 Task: Schedule a time to review and update your personal goals on the 27th at 5:00 PM-6:00PM.
Action: Mouse moved to (257, 130)
Screenshot: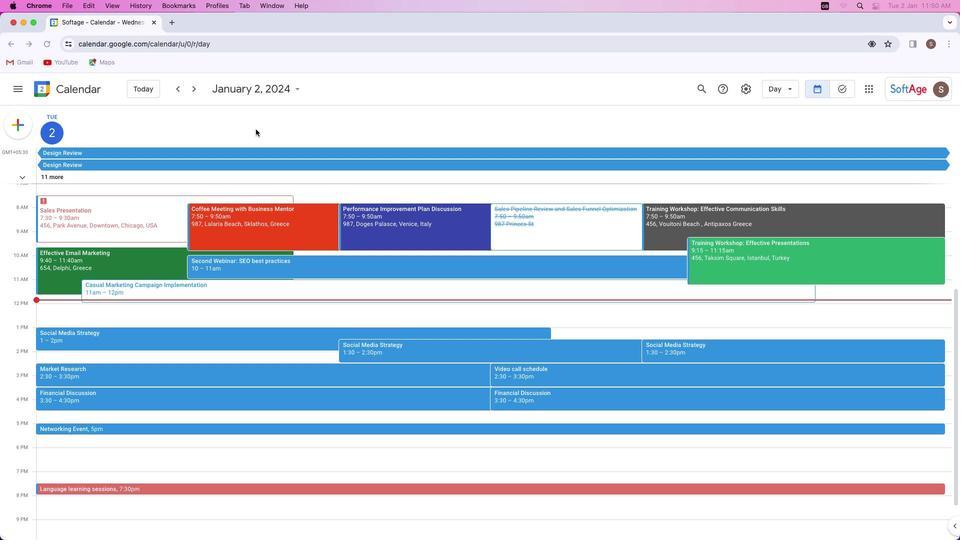 
Action: Mouse pressed left at (257, 130)
Screenshot: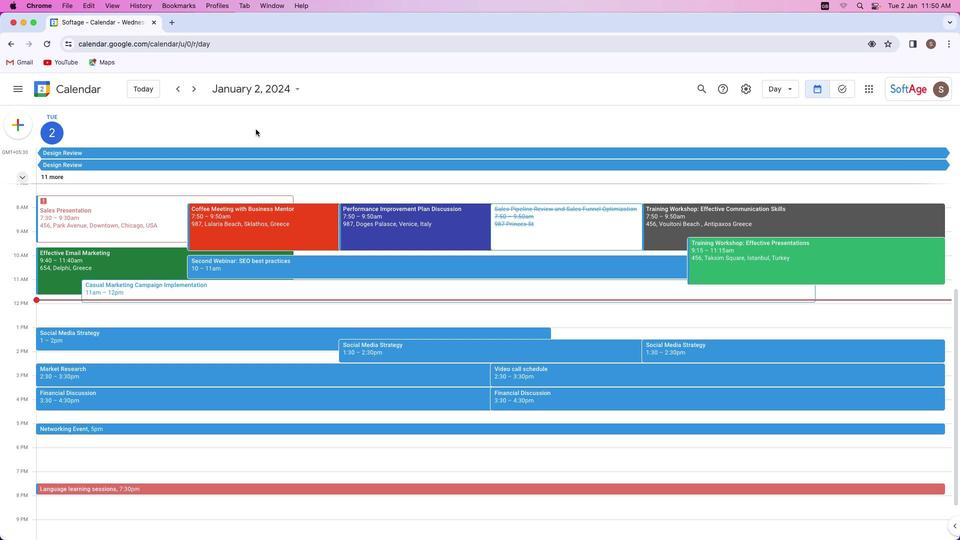 
Action: Mouse moved to (17, 128)
Screenshot: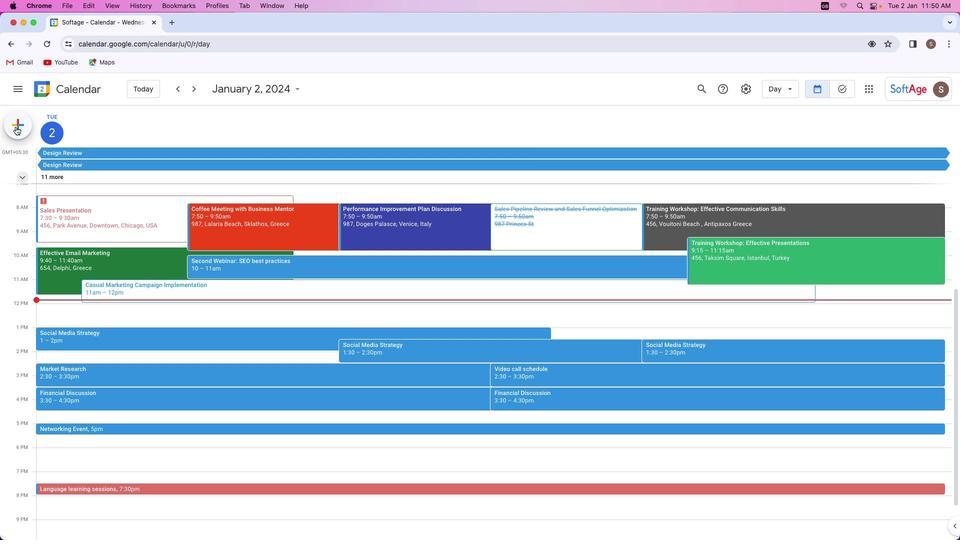 
Action: Mouse pressed left at (17, 128)
Screenshot: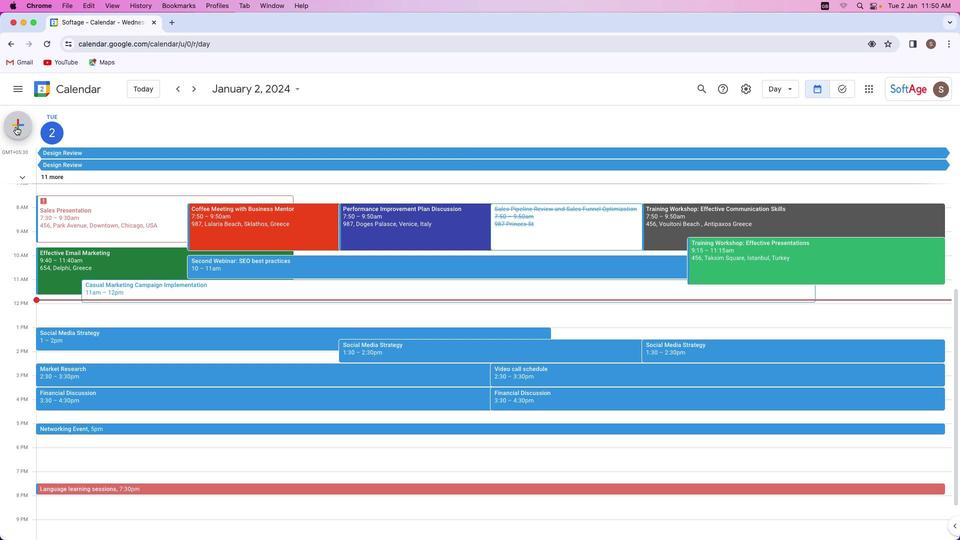 
Action: Mouse moved to (50, 234)
Screenshot: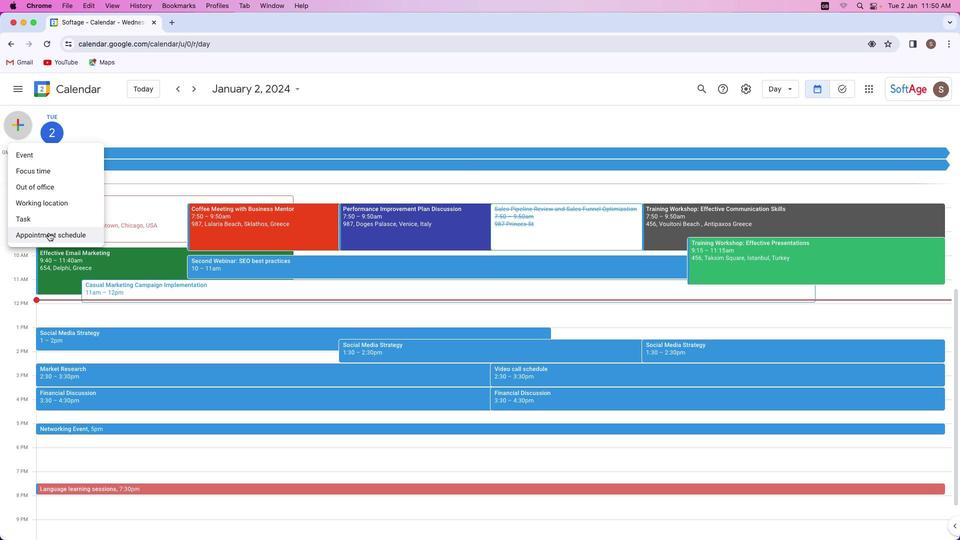 
Action: Mouse pressed left at (50, 234)
Screenshot: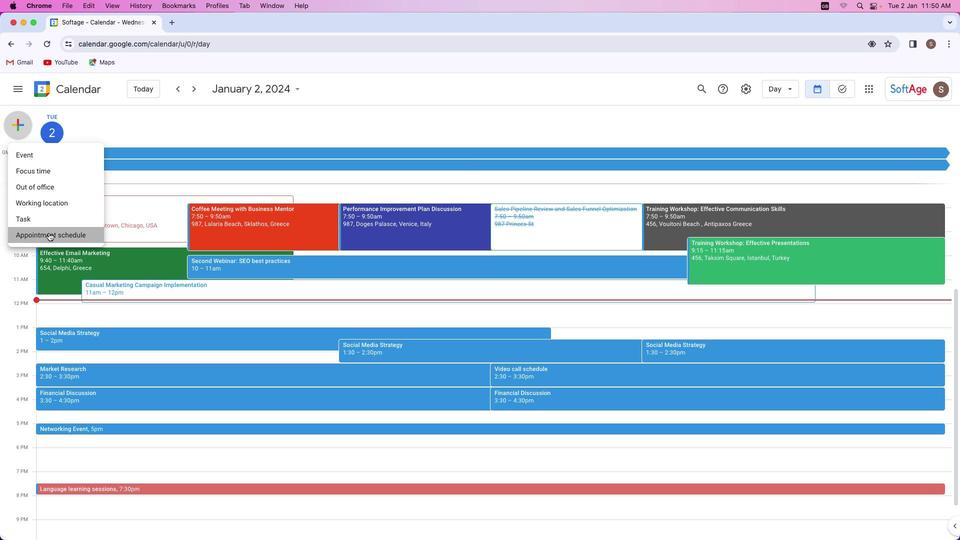 
Action: Mouse moved to (74, 120)
Screenshot: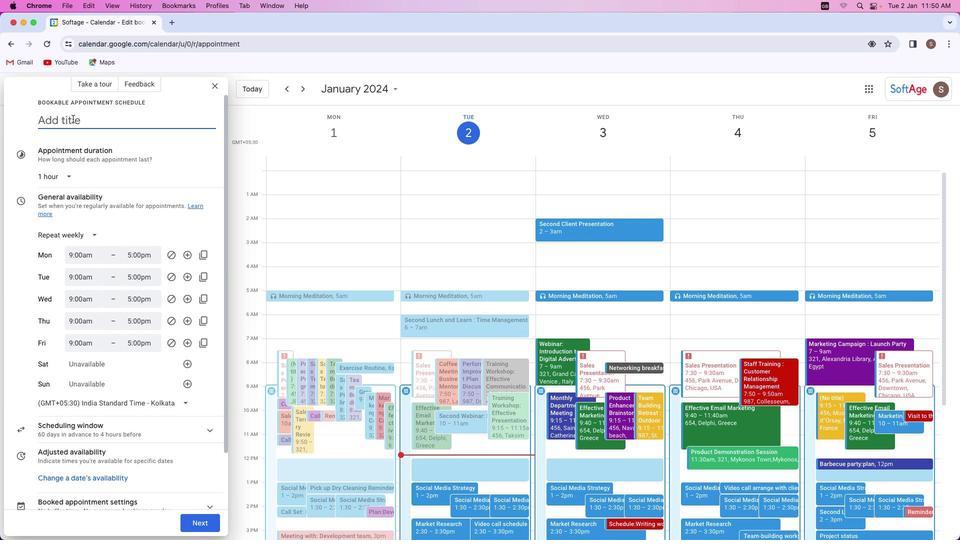 
Action: Key pressed Key.shift_r'P''e''r''s''o''n''a''l'Key.space'g''o''a''l''s'Key.space'u''p''d''a''t''i''o''n'
Screenshot: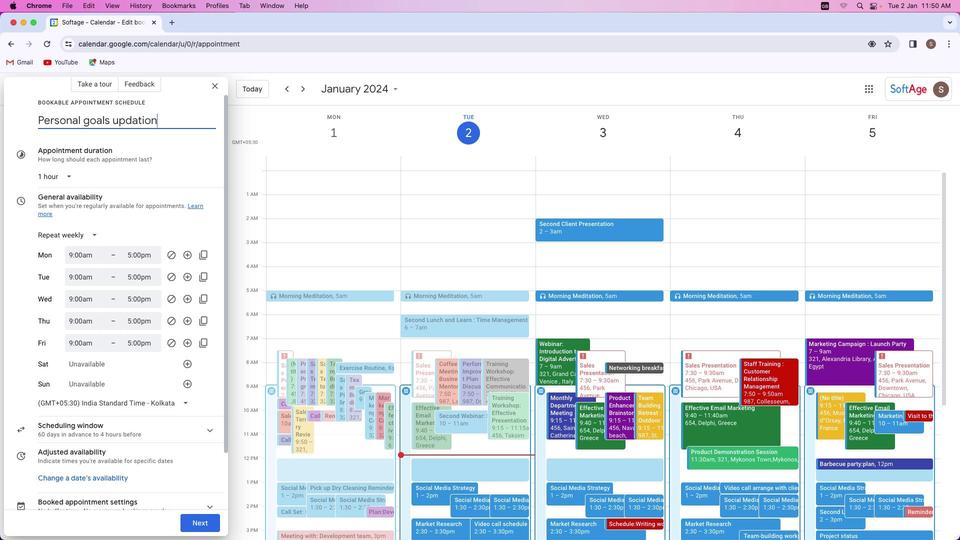
Action: Mouse moved to (159, 130)
Screenshot: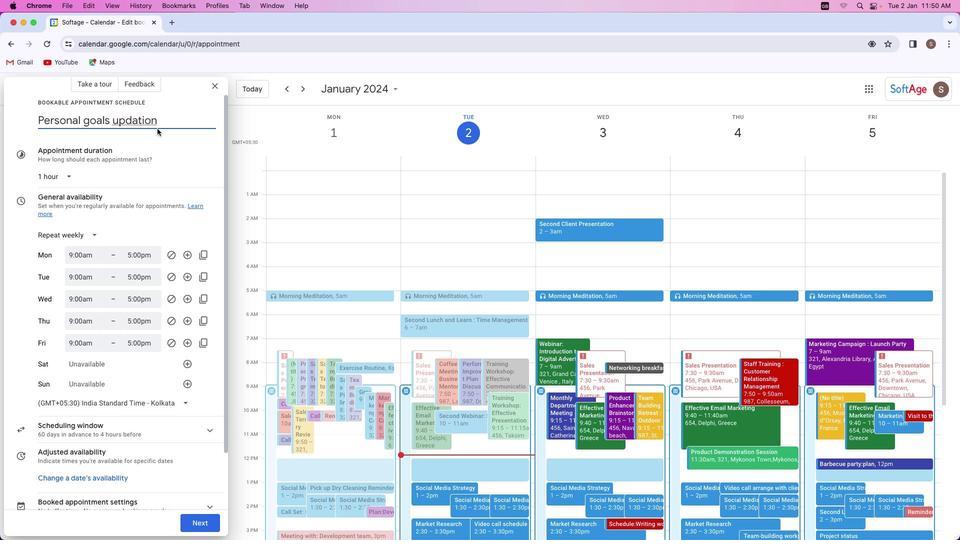 
Action: Key pressed Key.backspaceKey.backspaceKey.backspace'e'
Screenshot: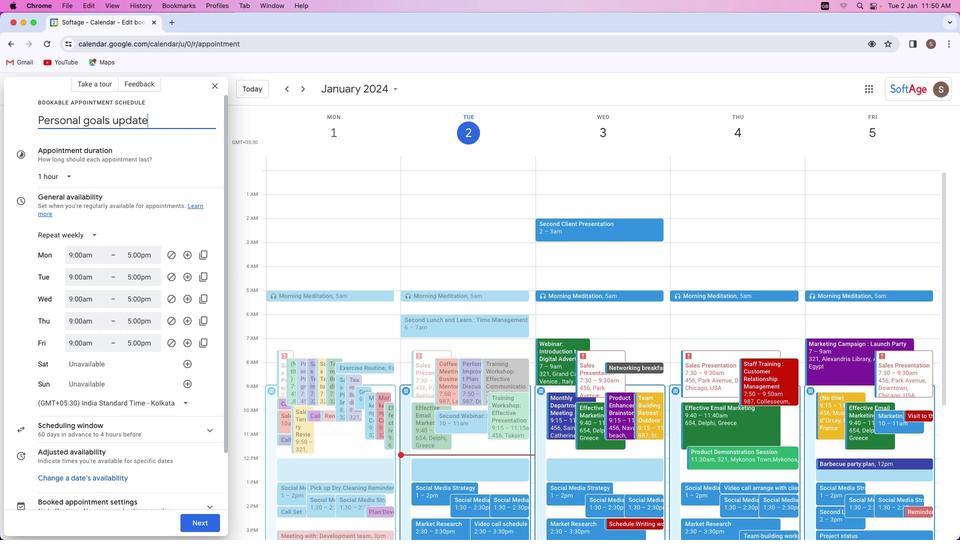 
Action: Mouse moved to (91, 232)
Screenshot: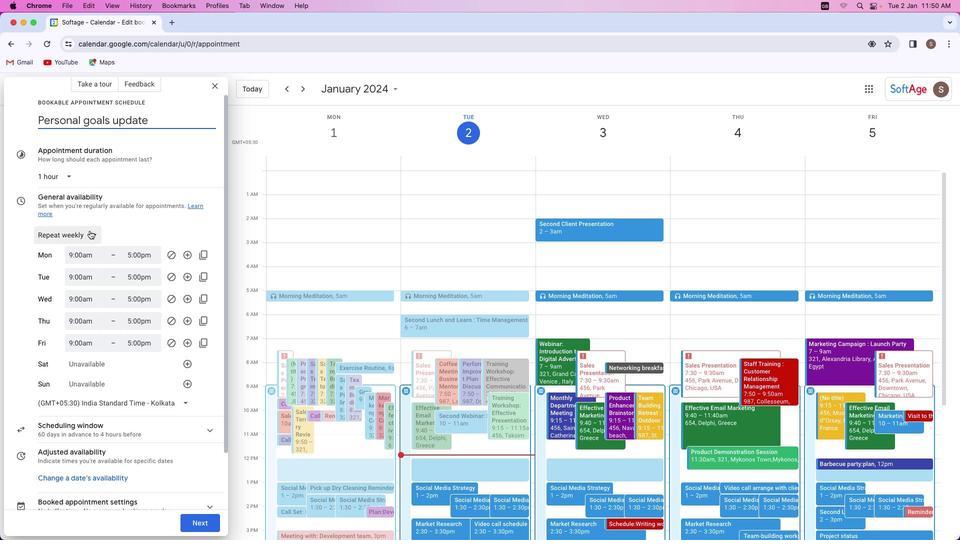 
Action: Mouse pressed left at (91, 232)
Screenshot: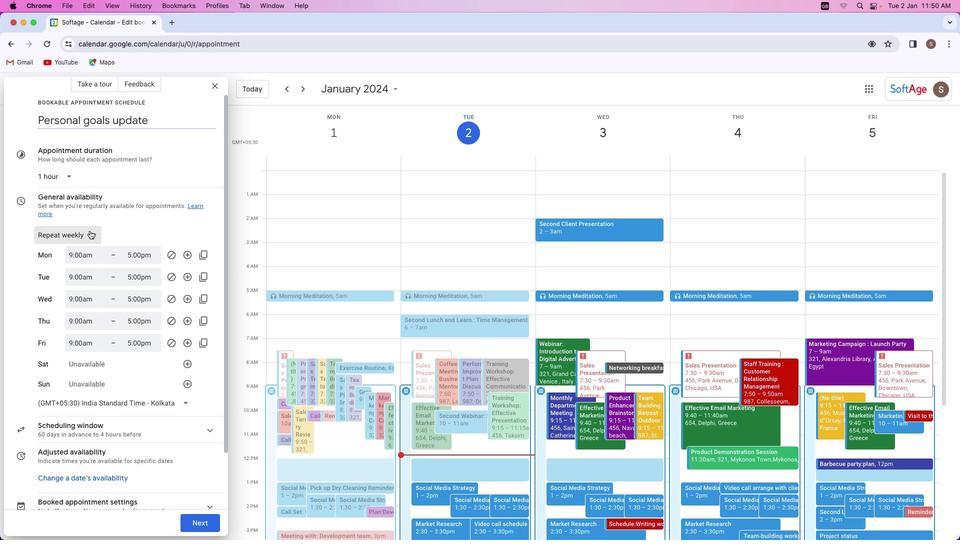 
Action: Mouse moved to (83, 257)
Screenshot: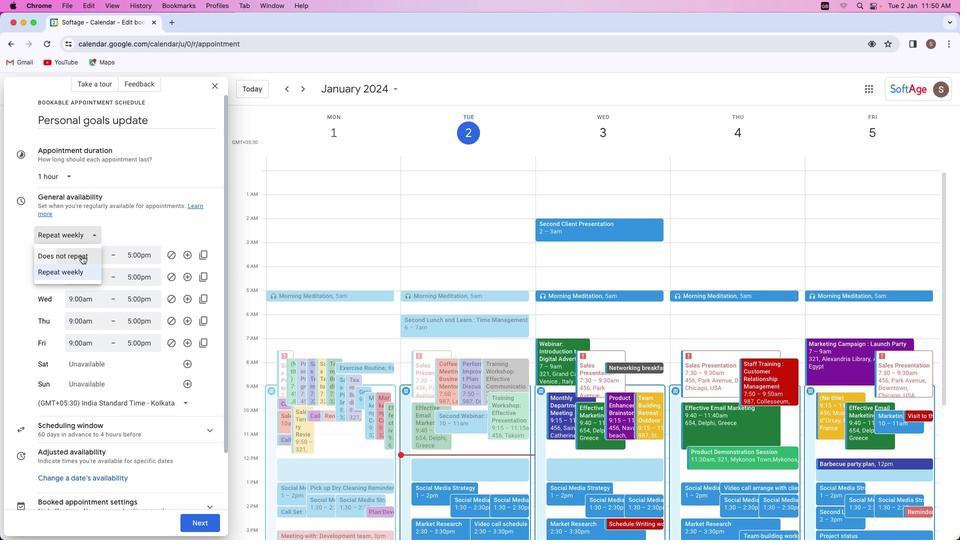 
Action: Mouse pressed left at (83, 257)
Screenshot: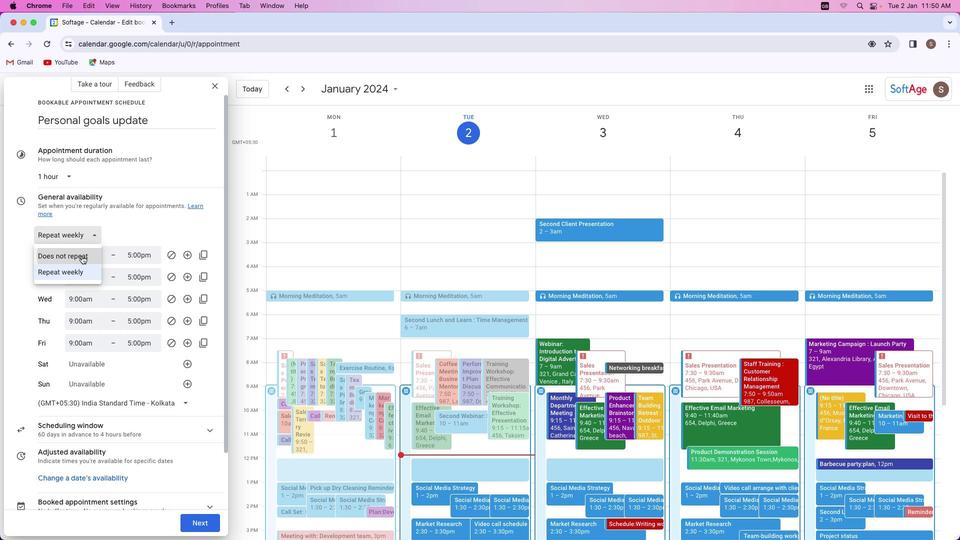 
Action: Mouse moved to (68, 250)
Screenshot: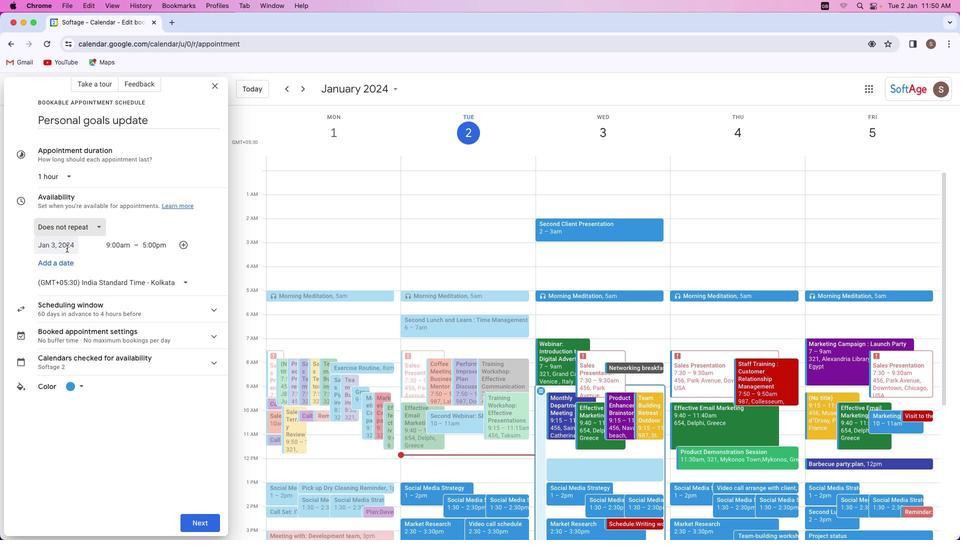 
Action: Mouse pressed left at (68, 250)
Screenshot: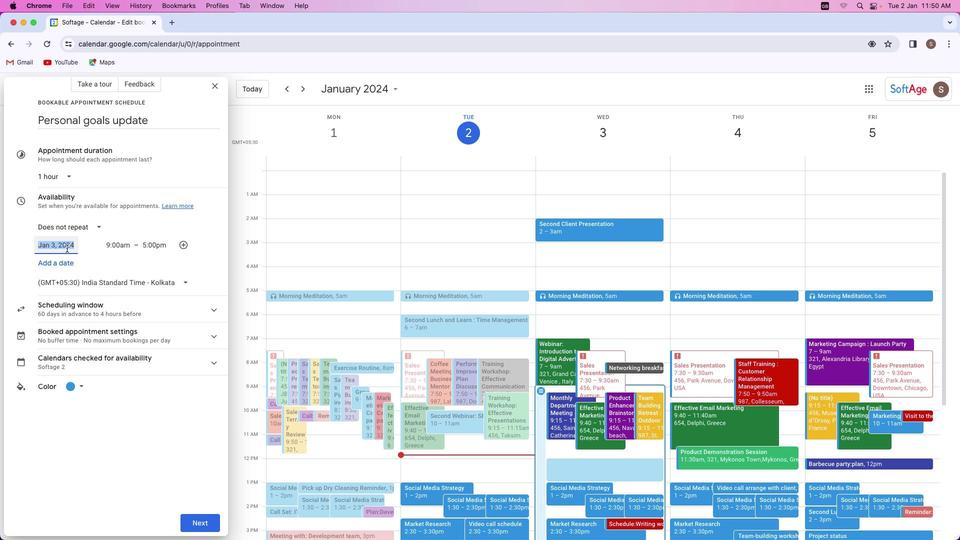 
Action: Mouse moved to (146, 337)
Screenshot: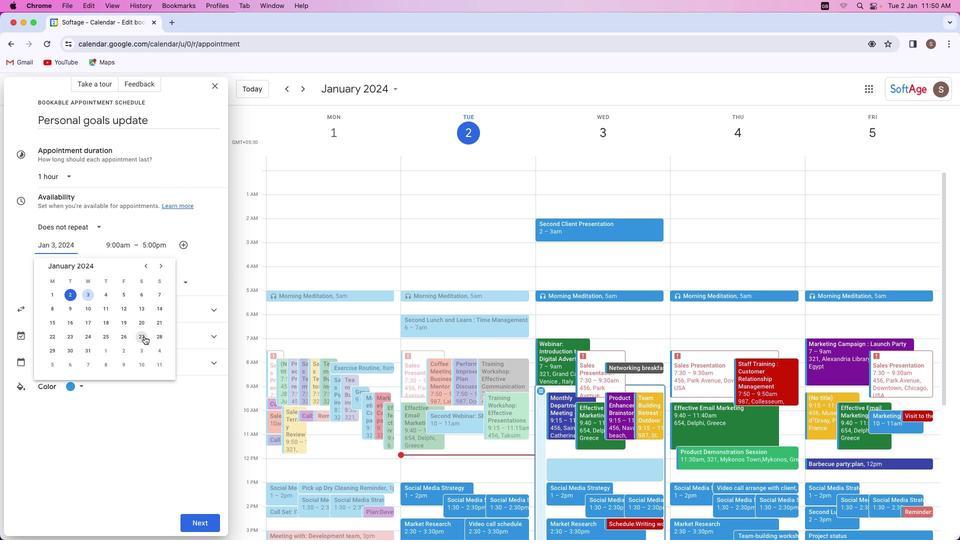 
Action: Mouse pressed left at (146, 337)
Screenshot: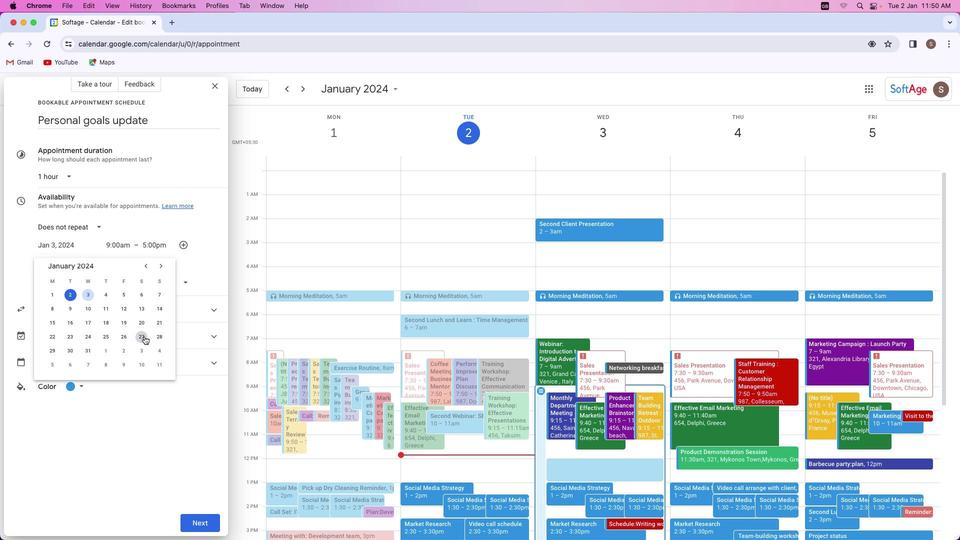 
Action: Mouse moved to (117, 247)
Screenshot: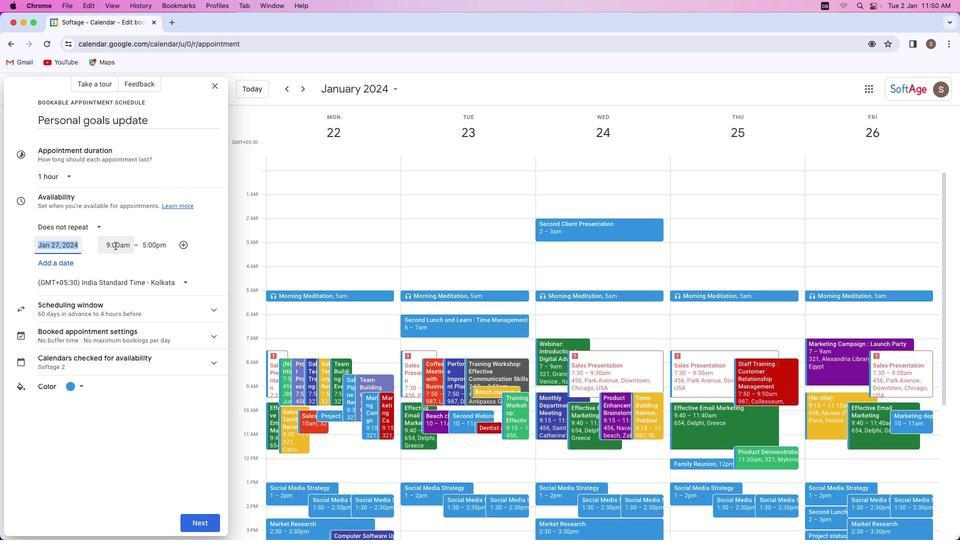 
Action: Mouse pressed left at (117, 247)
Screenshot: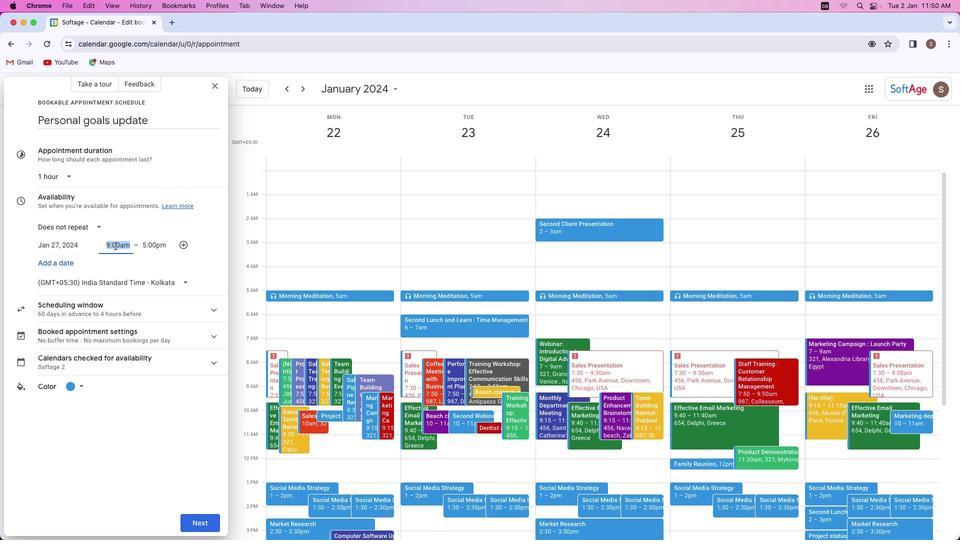 
Action: Mouse moved to (137, 321)
Screenshot: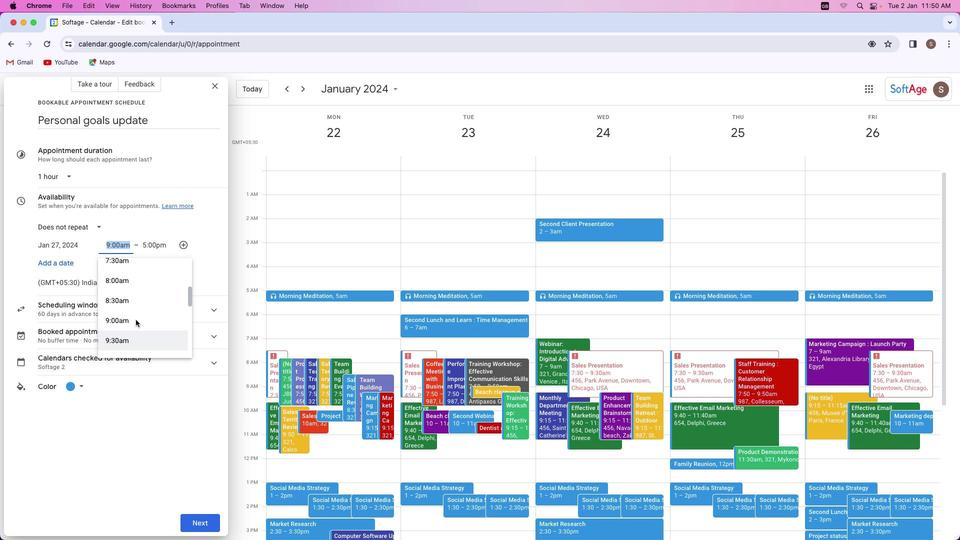 
Action: Mouse scrolled (137, 321) with delta (1, 2)
Screenshot: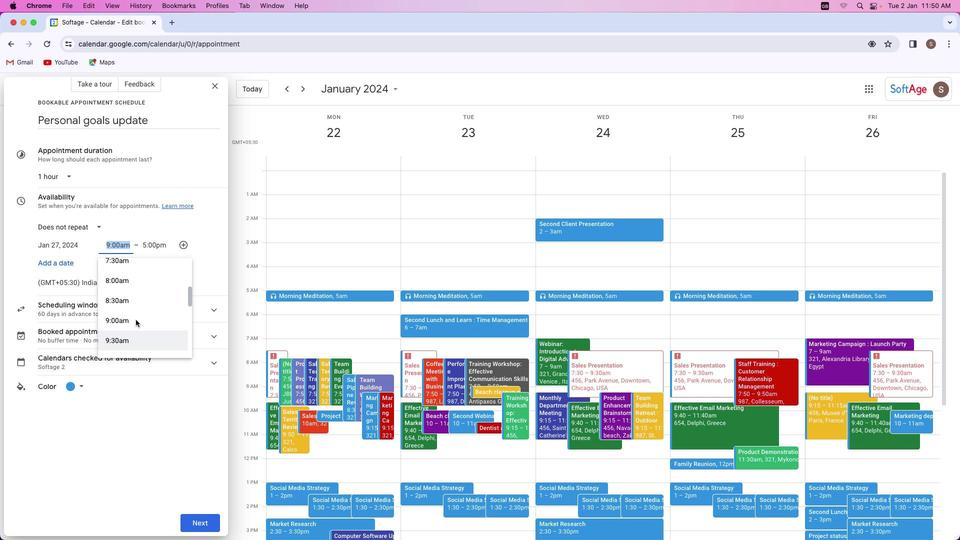 
Action: Mouse moved to (137, 321)
Screenshot: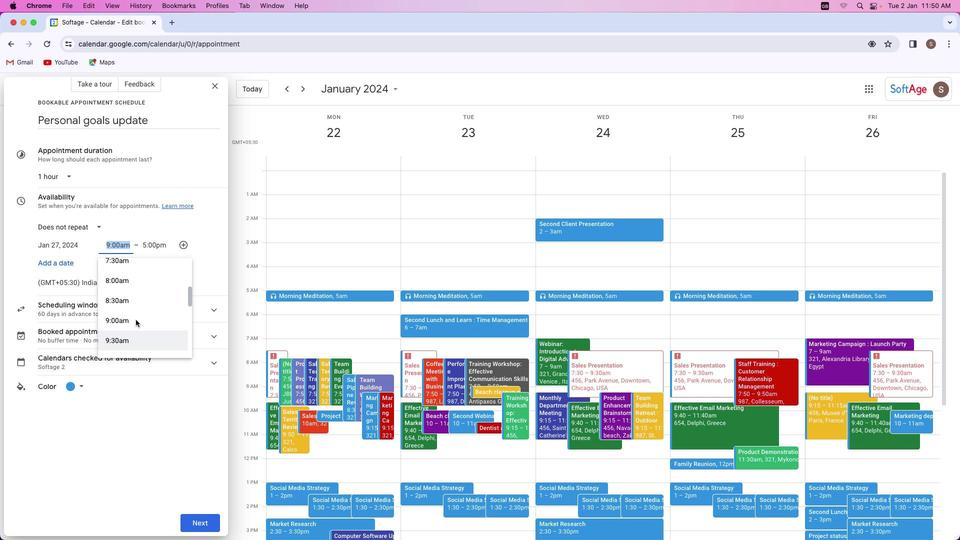 
Action: Mouse scrolled (137, 321) with delta (1, 2)
Screenshot: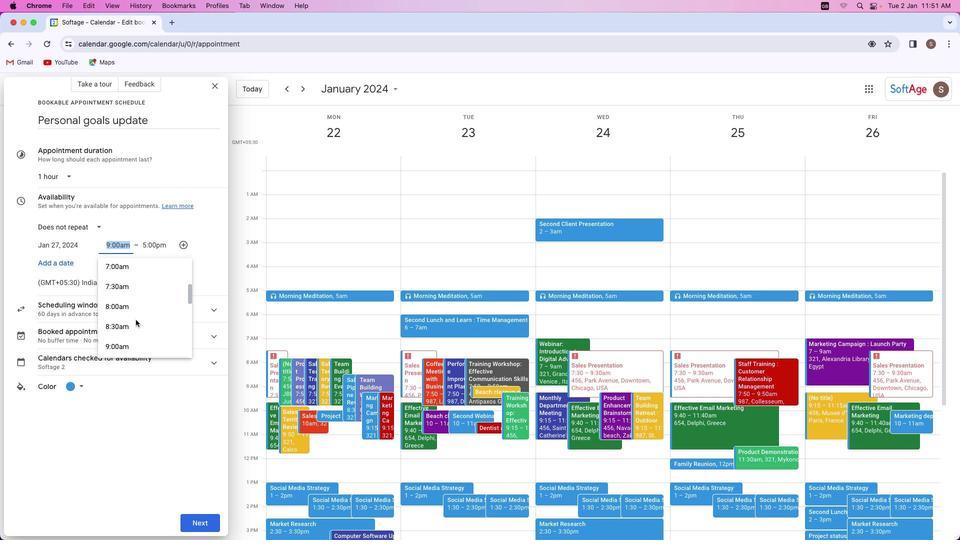 
Action: Mouse scrolled (137, 321) with delta (1, 2)
Screenshot: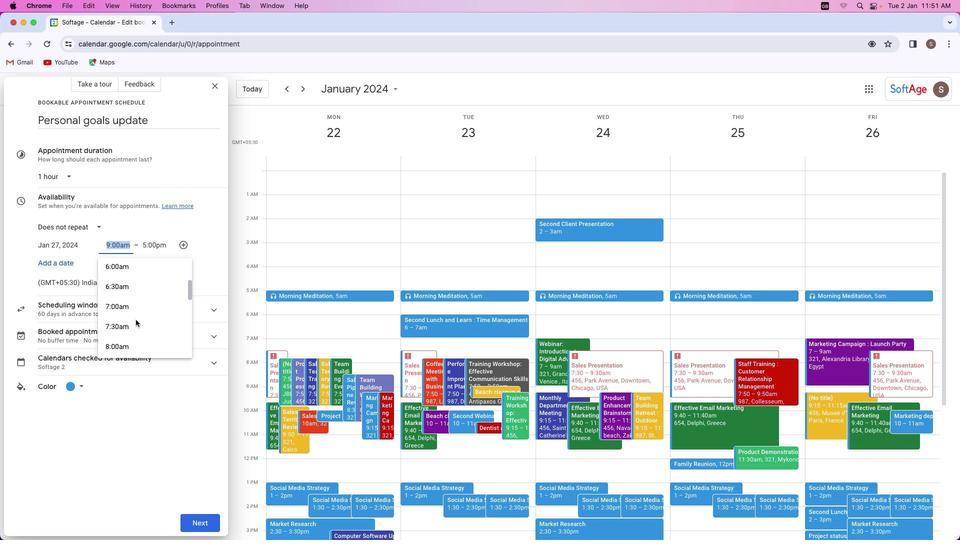 
Action: Mouse scrolled (137, 321) with delta (1, 2)
Screenshot: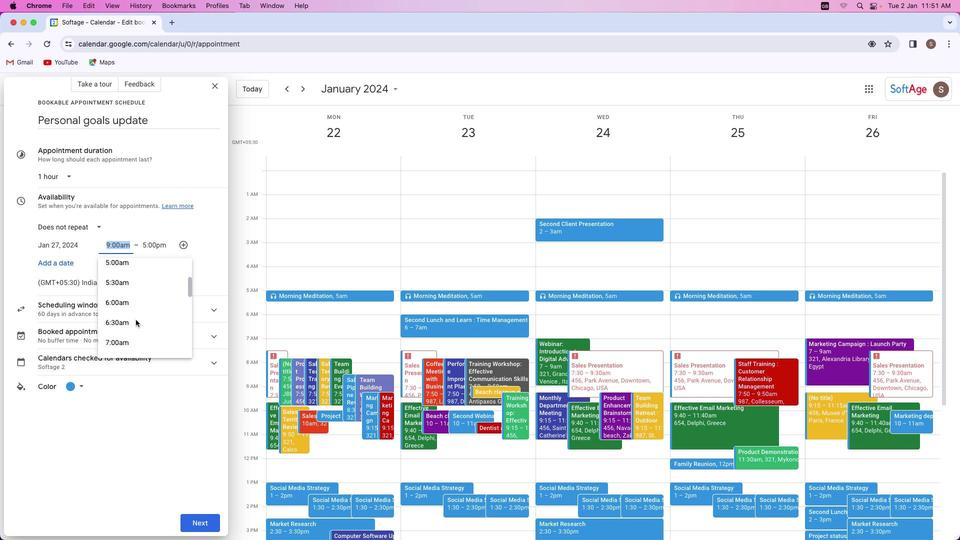 
Action: Mouse moved to (137, 320)
Screenshot: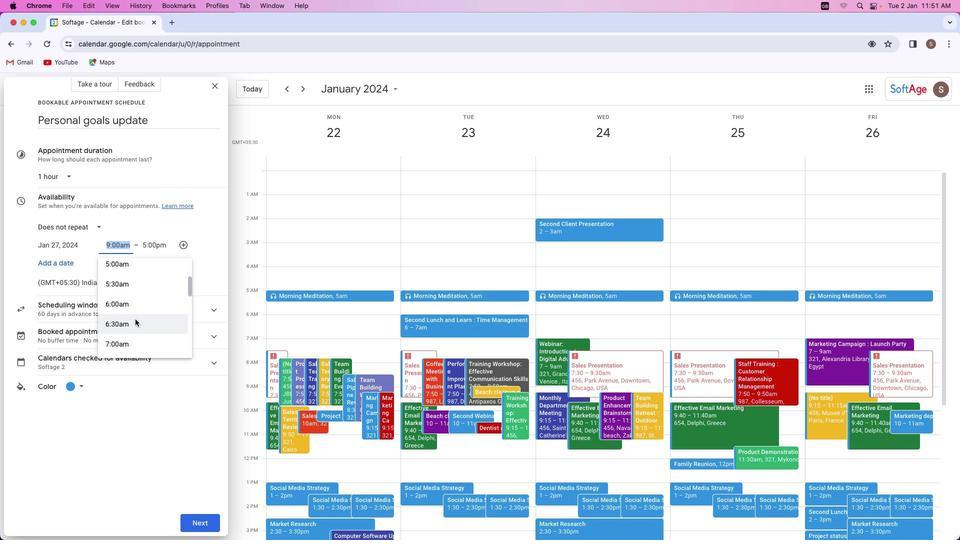
Action: Mouse scrolled (137, 320) with delta (1, 1)
Screenshot: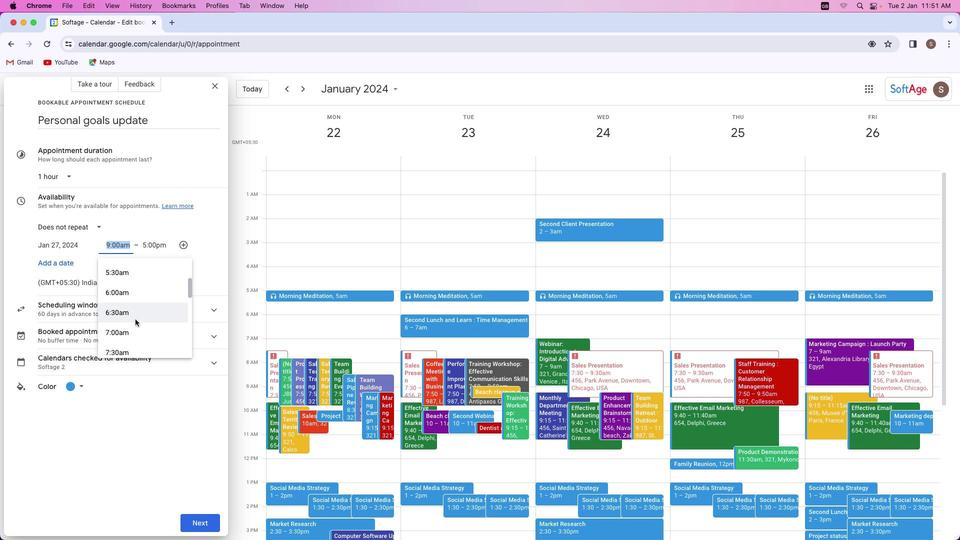 
Action: Mouse scrolled (137, 320) with delta (1, 1)
Screenshot: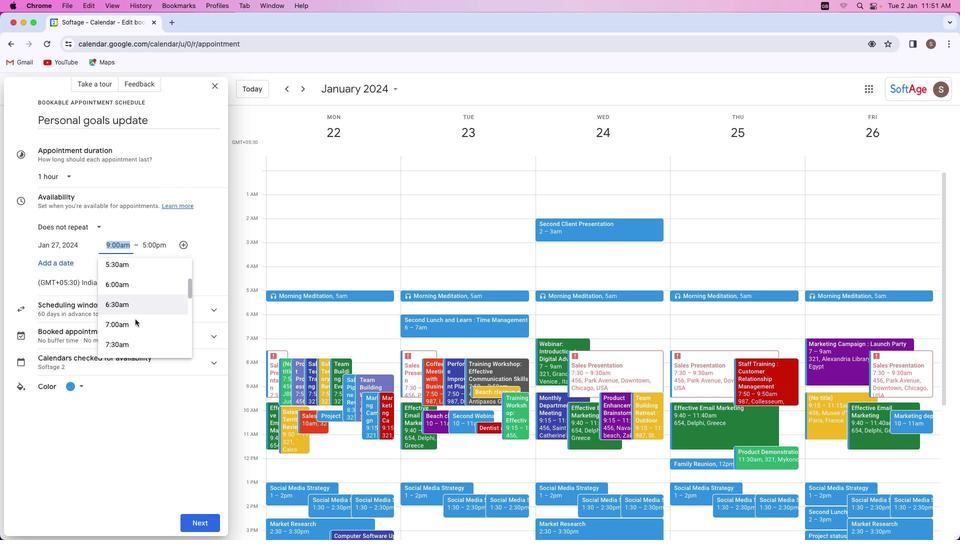 
Action: Mouse scrolled (137, 320) with delta (1, 1)
Screenshot: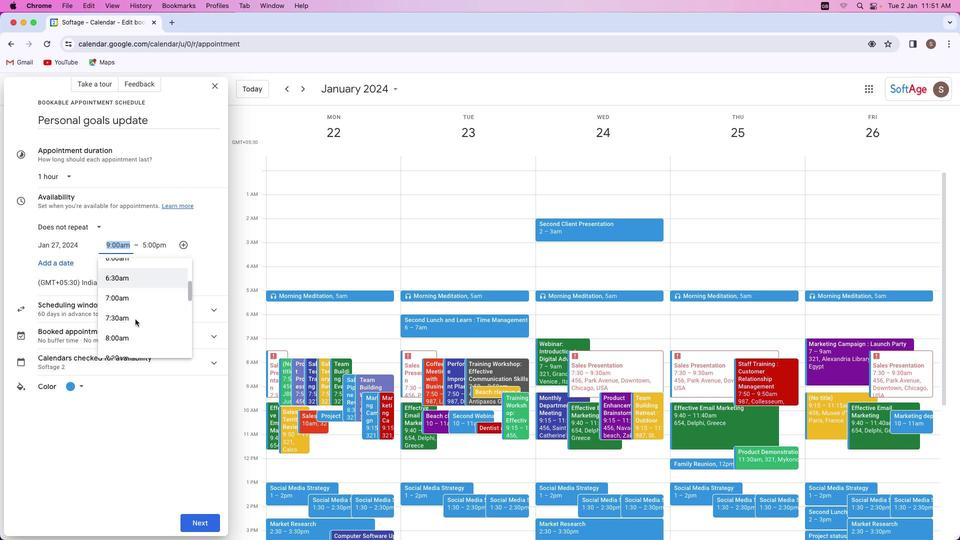 
Action: Mouse scrolled (137, 320) with delta (1, 1)
Screenshot: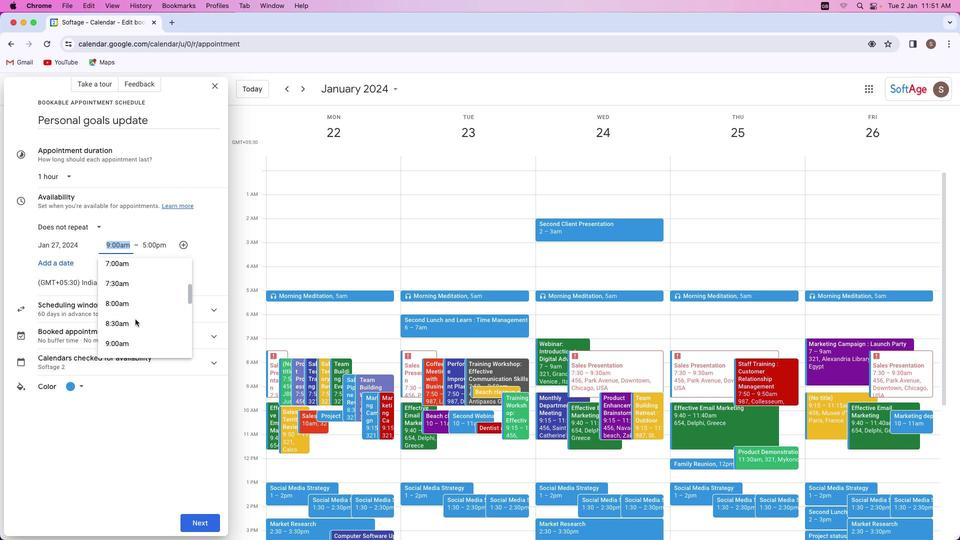
Action: Mouse moved to (137, 319)
Screenshot: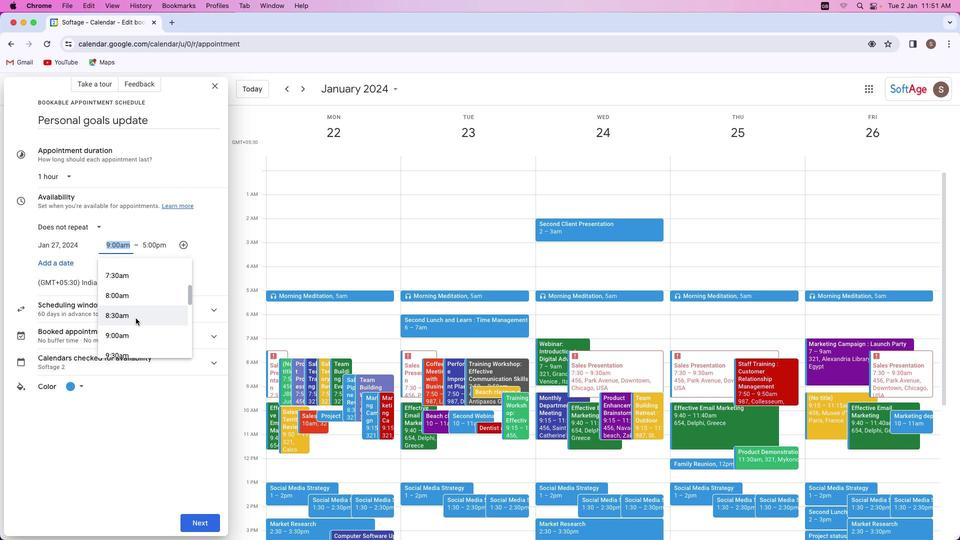 
Action: Mouse scrolled (137, 319) with delta (1, 1)
Screenshot: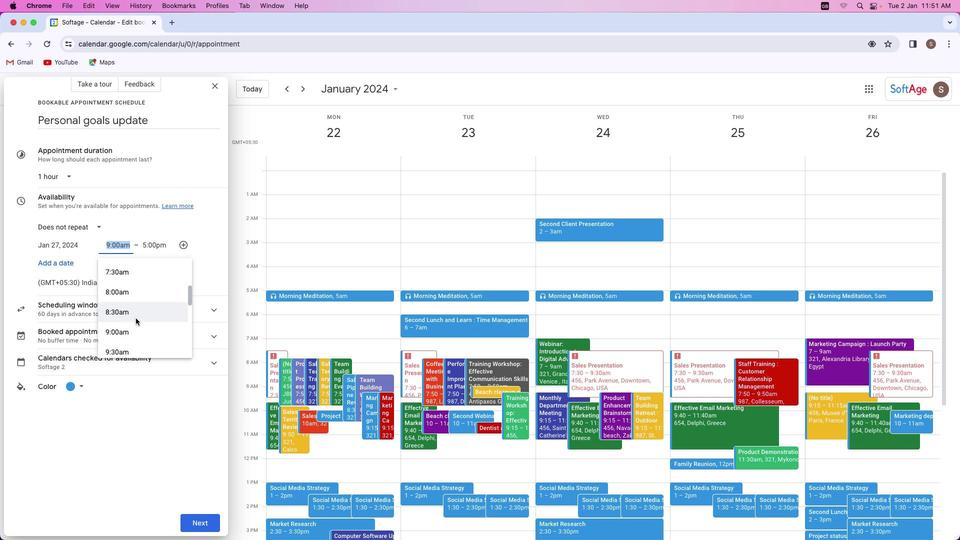 
Action: Mouse scrolled (137, 319) with delta (1, 1)
Screenshot: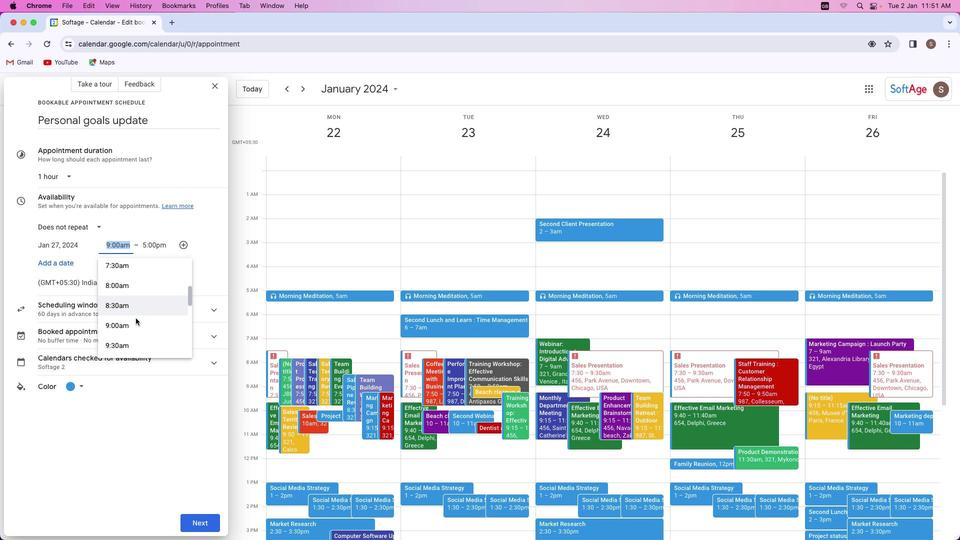 
Action: Mouse scrolled (137, 319) with delta (1, 1)
Screenshot: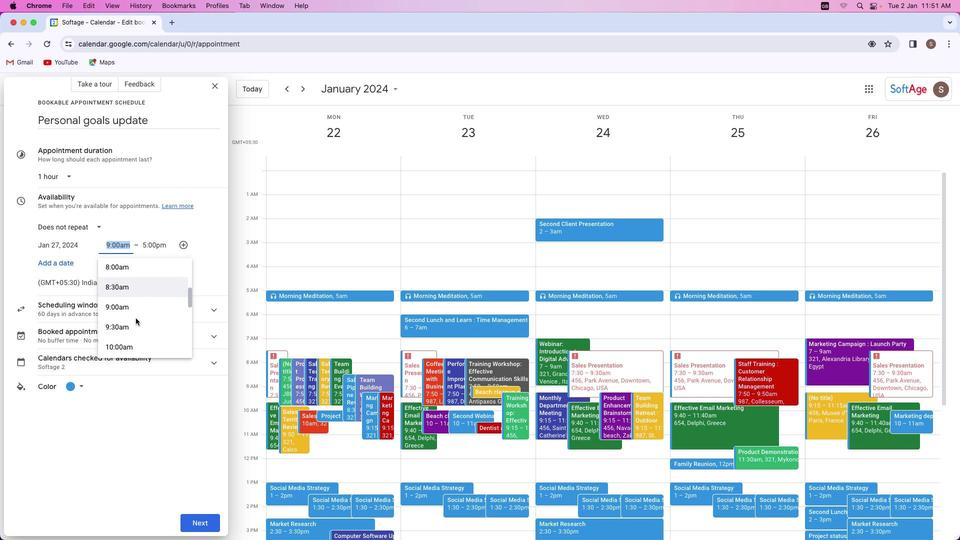 
Action: Mouse scrolled (137, 319) with delta (1, 1)
Screenshot: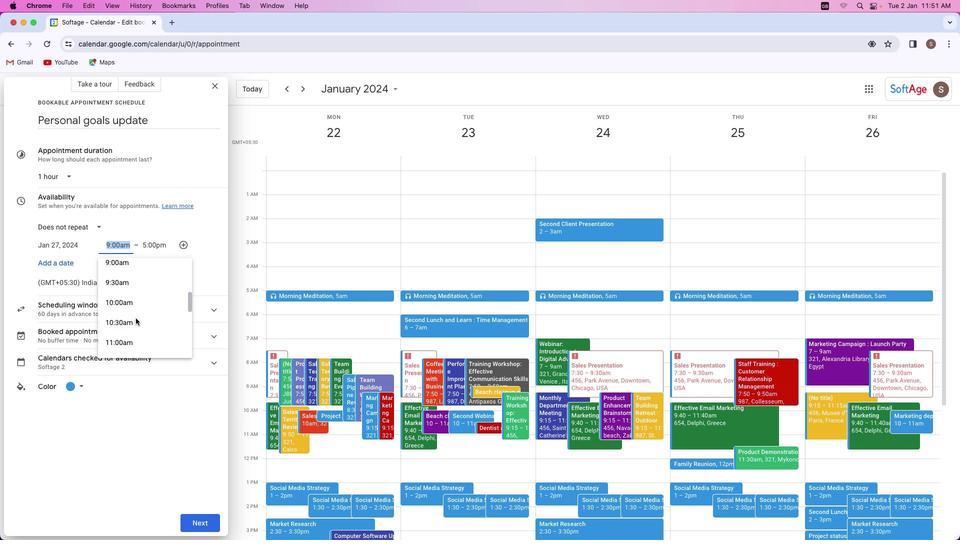 
Action: Mouse scrolled (137, 319) with delta (1, 0)
Screenshot: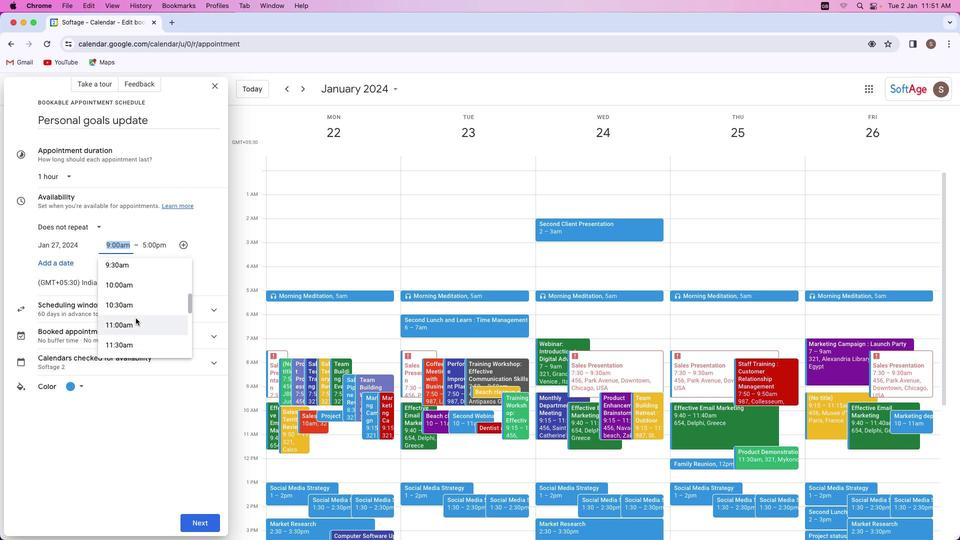 
Action: Mouse moved to (138, 319)
Screenshot: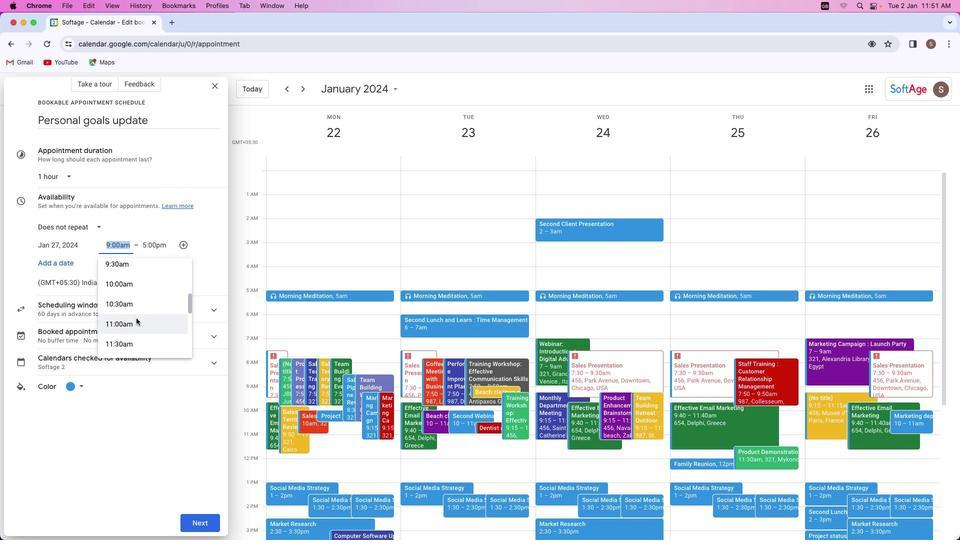 
Action: Mouse scrolled (138, 319) with delta (1, 1)
Screenshot: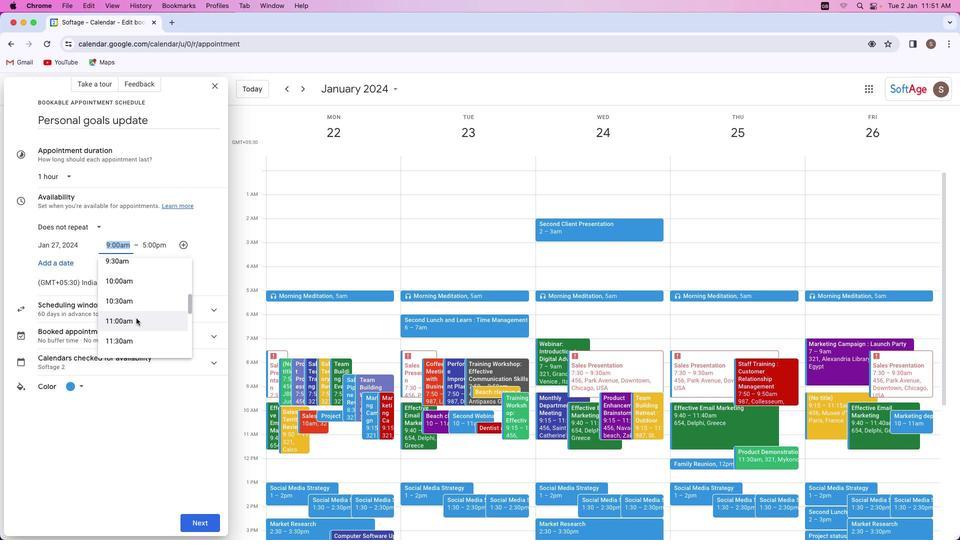 
Action: Mouse scrolled (138, 319) with delta (1, 1)
Screenshot: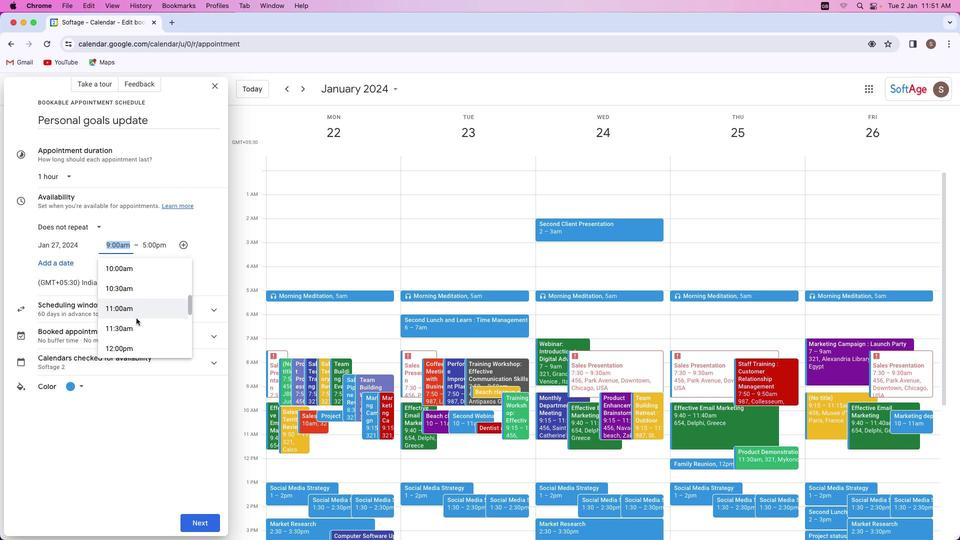 
Action: Mouse scrolled (138, 319) with delta (1, 1)
Screenshot: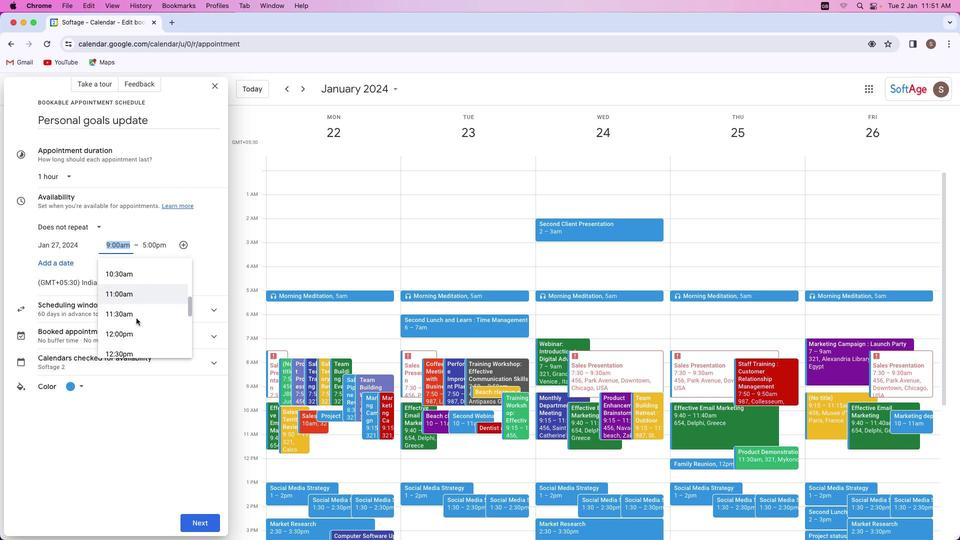 
Action: Mouse scrolled (138, 319) with delta (1, 1)
Screenshot: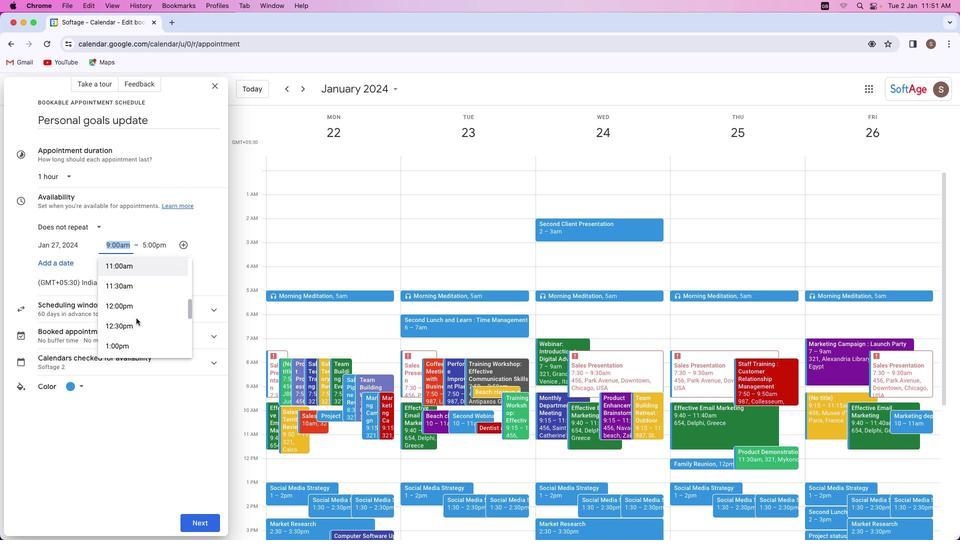 
Action: Mouse scrolled (138, 319) with delta (1, 0)
Screenshot: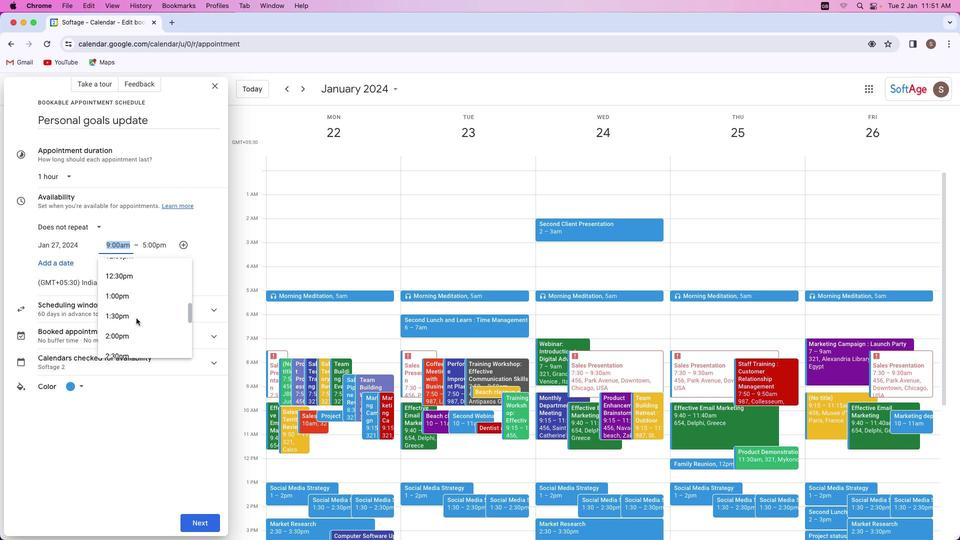 
Action: Mouse scrolled (138, 319) with delta (1, 1)
Screenshot: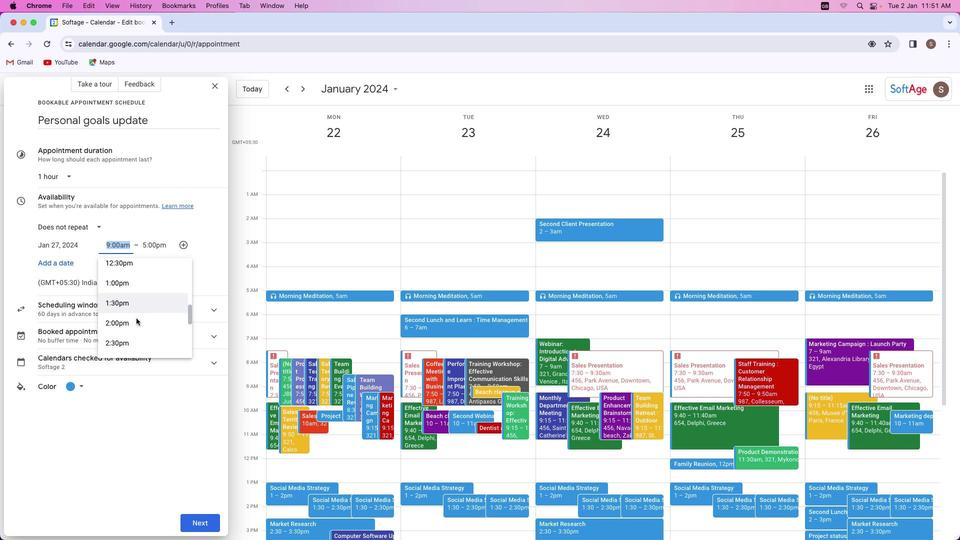 
Action: Mouse scrolled (138, 319) with delta (1, 1)
Screenshot: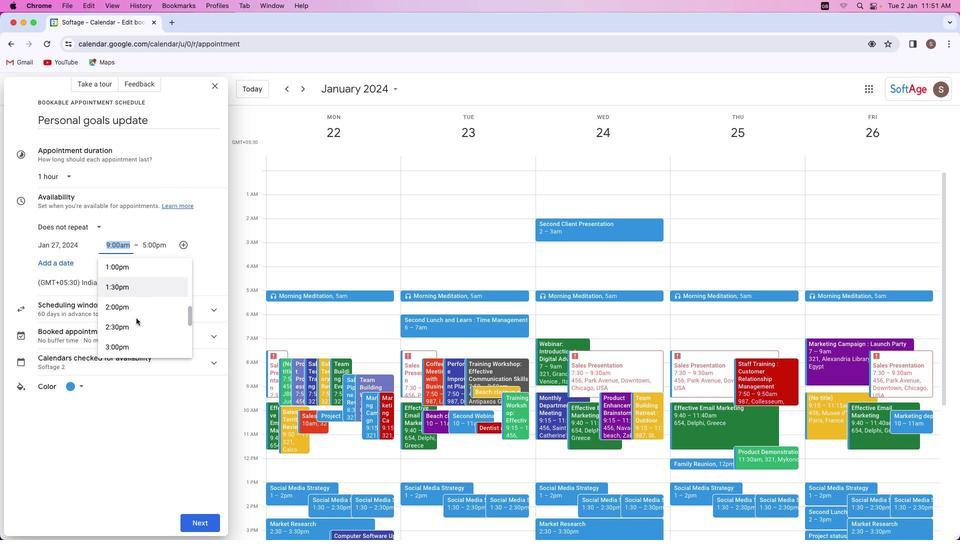 
Action: Mouse scrolled (138, 319) with delta (1, 1)
Screenshot: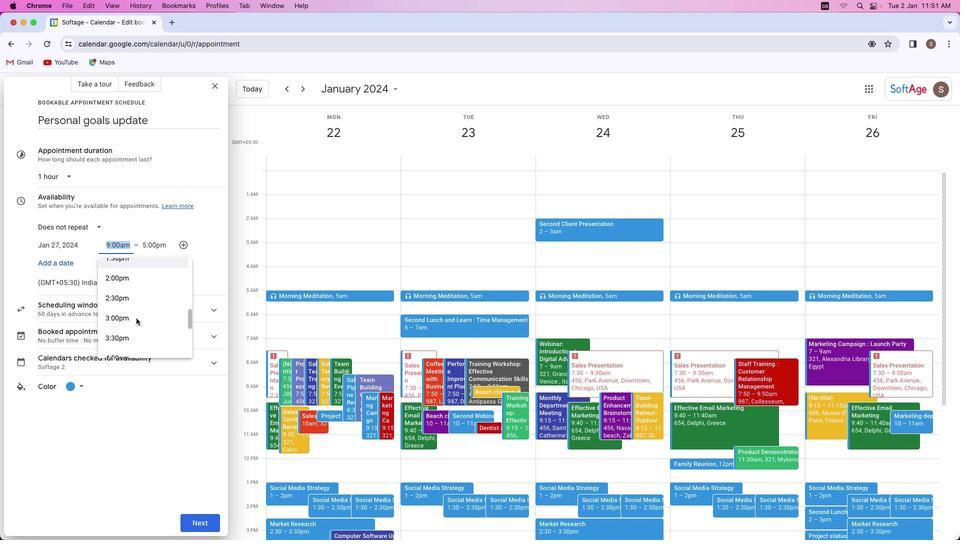 
Action: Mouse scrolled (138, 319) with delta (1, 0)
Screenshot: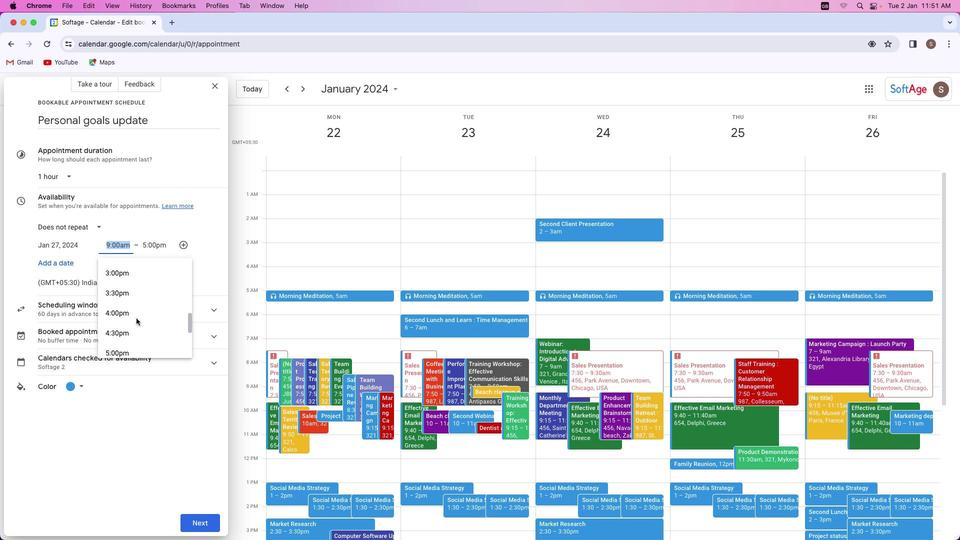 
Action: Mouse scrolled (138, 319) with delta (1, 1)
Screenshot: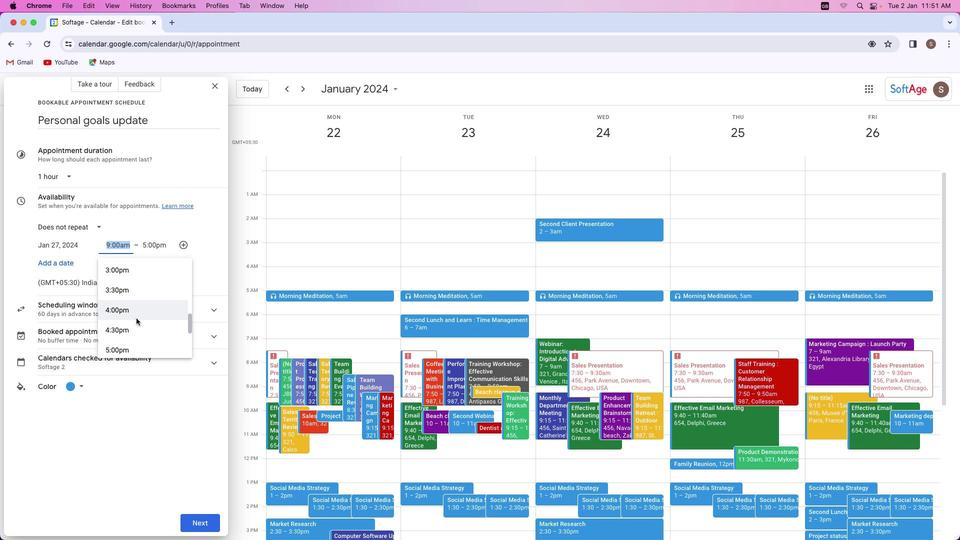 
Action: Mouse scrolled (138, 319) with delta (1, 1)
Screenshot: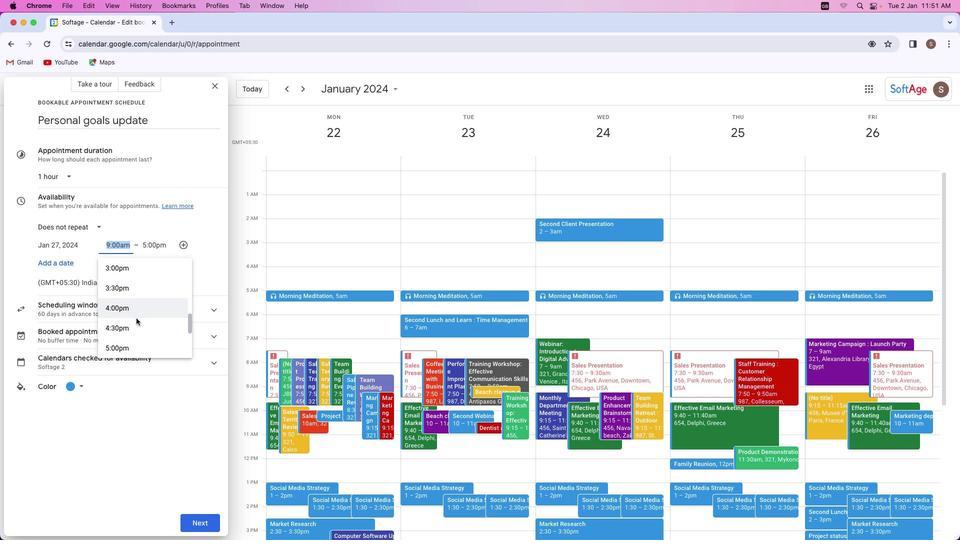 
Action: Mouse scrolled (138, 319) with delta (1, 1)
Screenshot: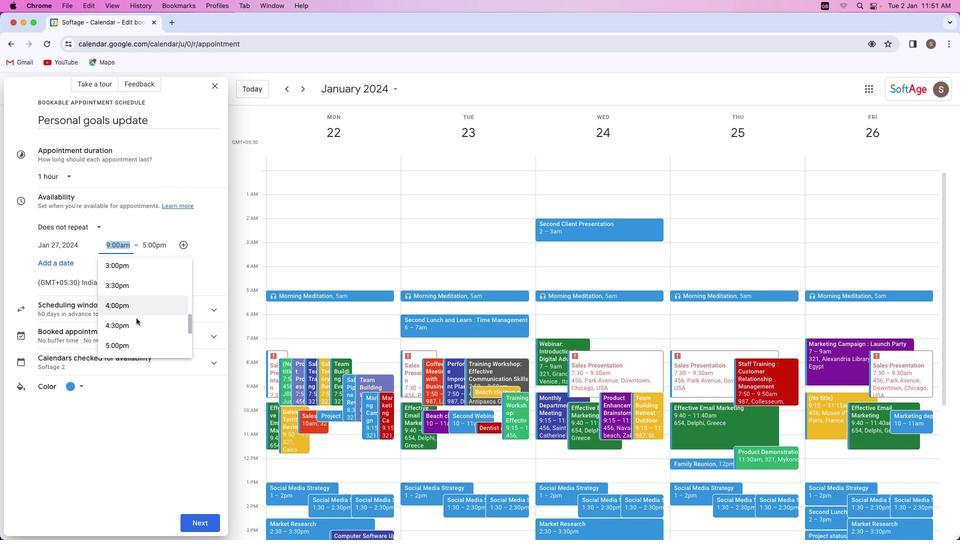 
Action: Mouse scrolled (138, 319) with delta (1, 1)
Screenshot: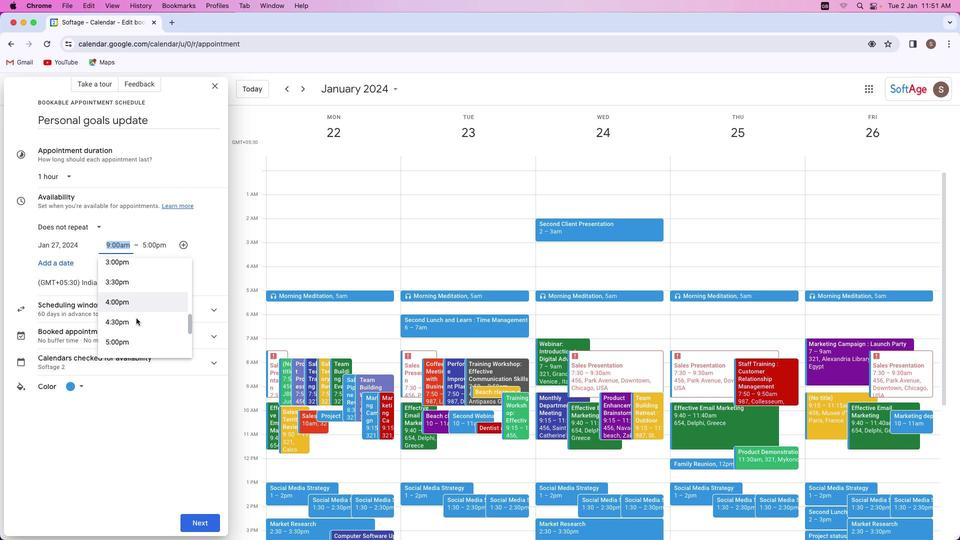 
Action: Mouse scrolled (138, 319) with delta (1, 1)
Screenshot: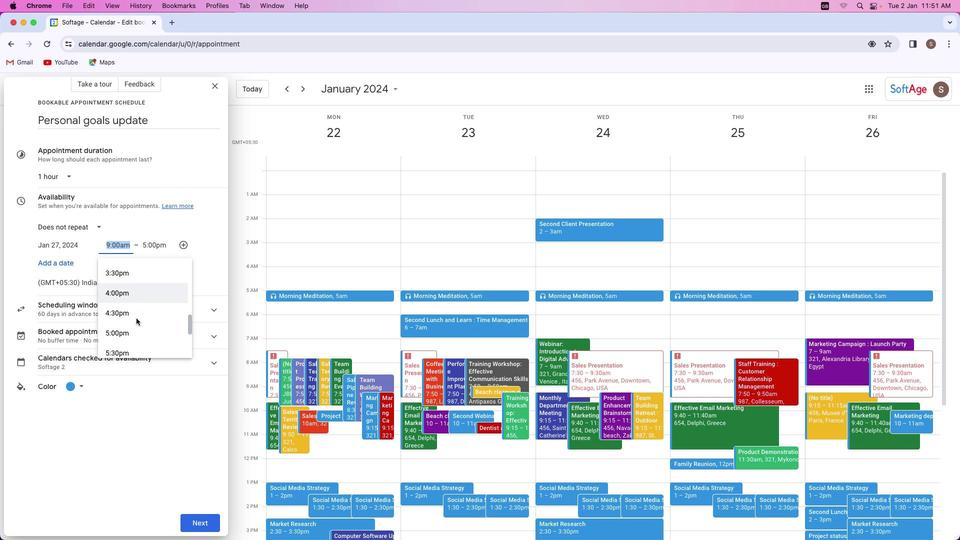
Action: Mouse scrolled (138, 319) with delta (1, 1)
Screenshot: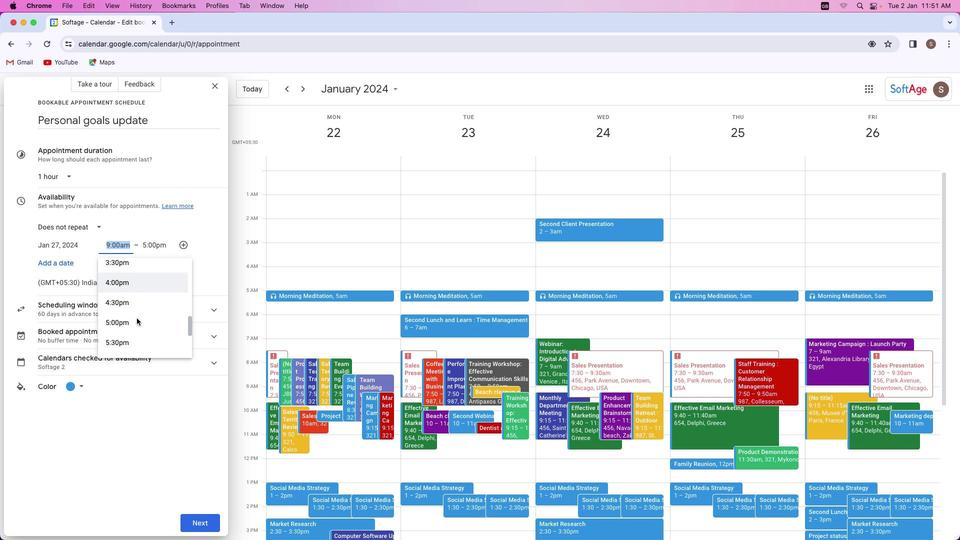 
Action: Mouse moved to (131, 320)
Screenshot: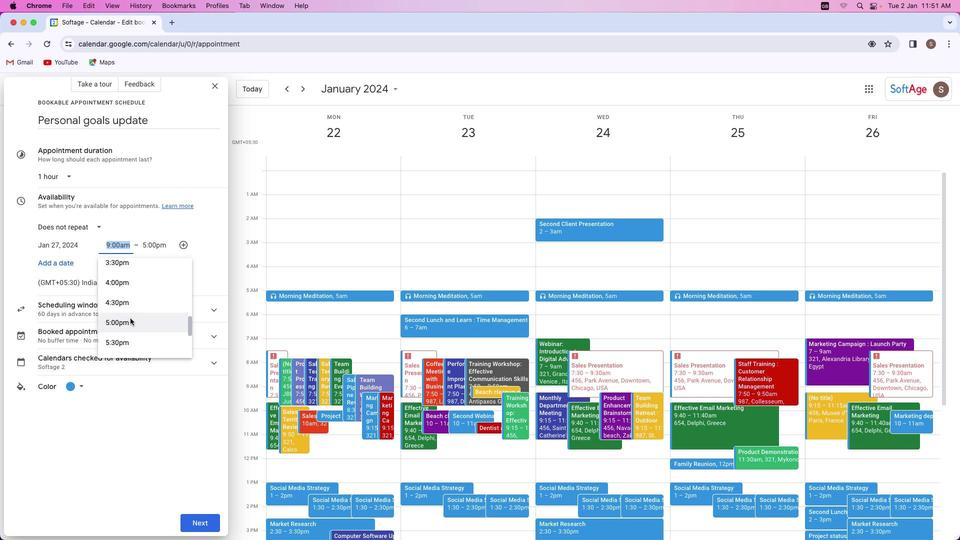 
Action: Mouse pressed left at (131, 320)
Screenshot: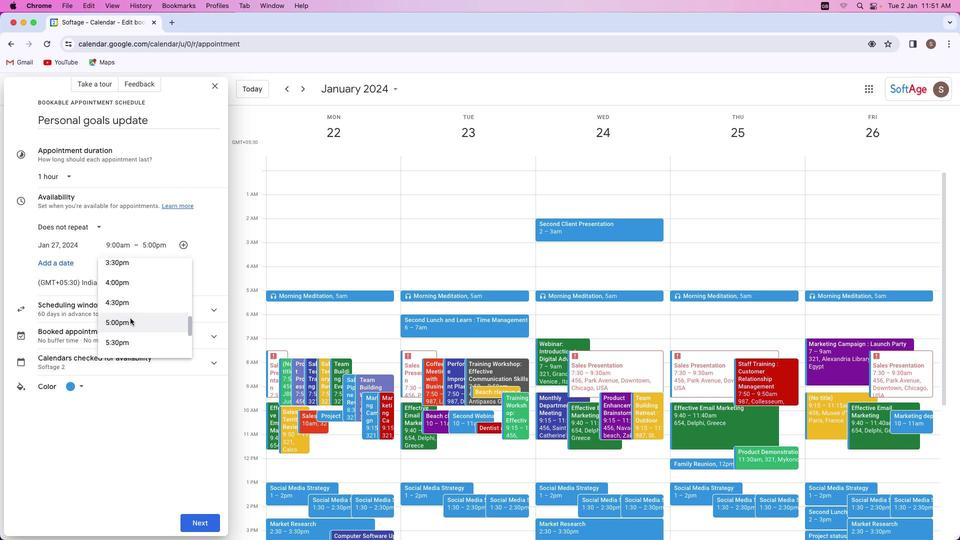 
Action: Mouse moved to (161, 244)
Screenshot: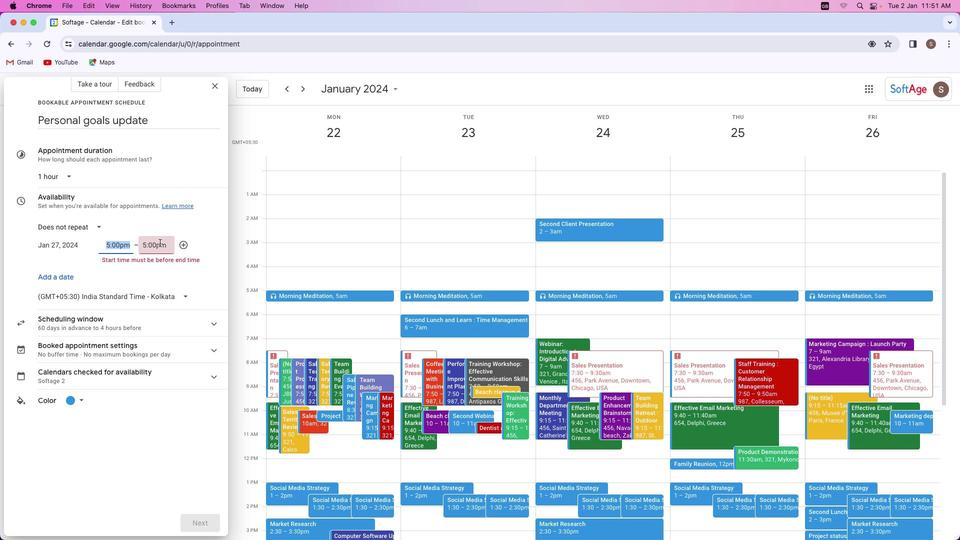 
Action: Mouse pressed left at (161, 244)
Screenshot: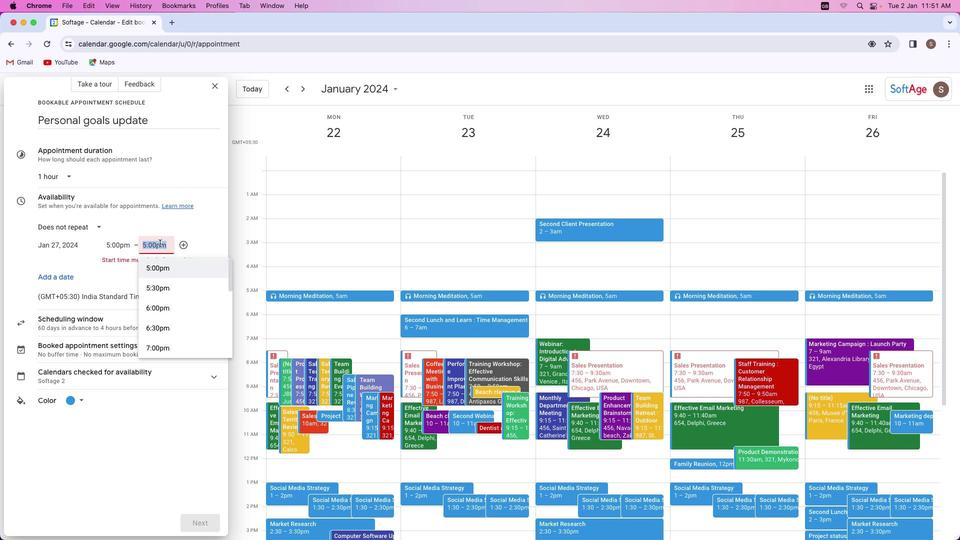 
Action: Mouse moved to (178, 305)
Screenshot: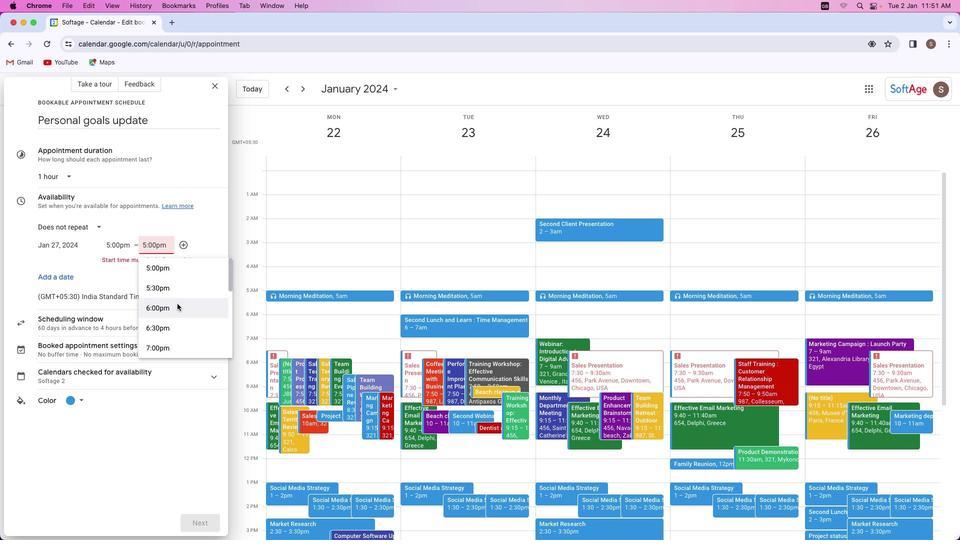 
Action: Mouse pressed left at (178, 305)
Screenshot: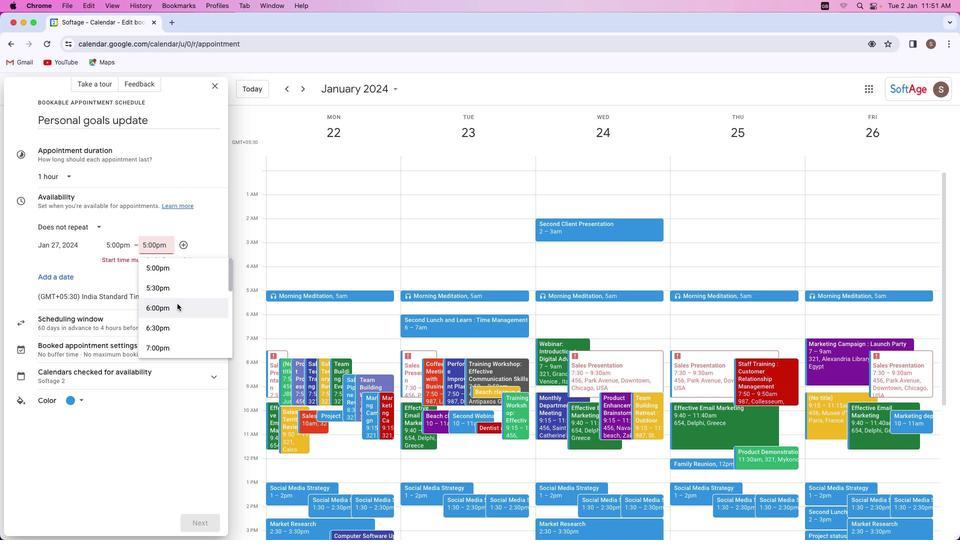 
Action: Mouse moved to (81, 387)
Screenshot: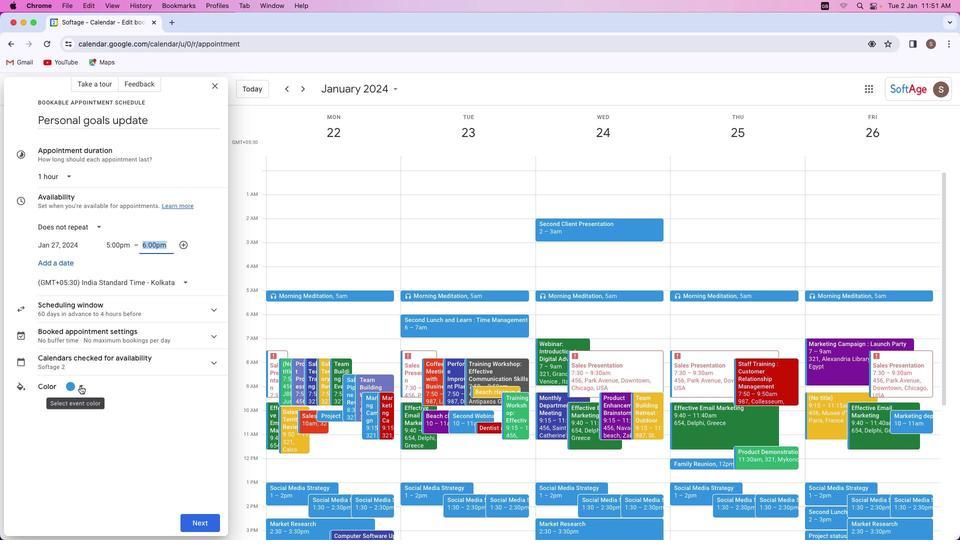 
Action: Mouse pressed left at (81, 387)
Screenshot: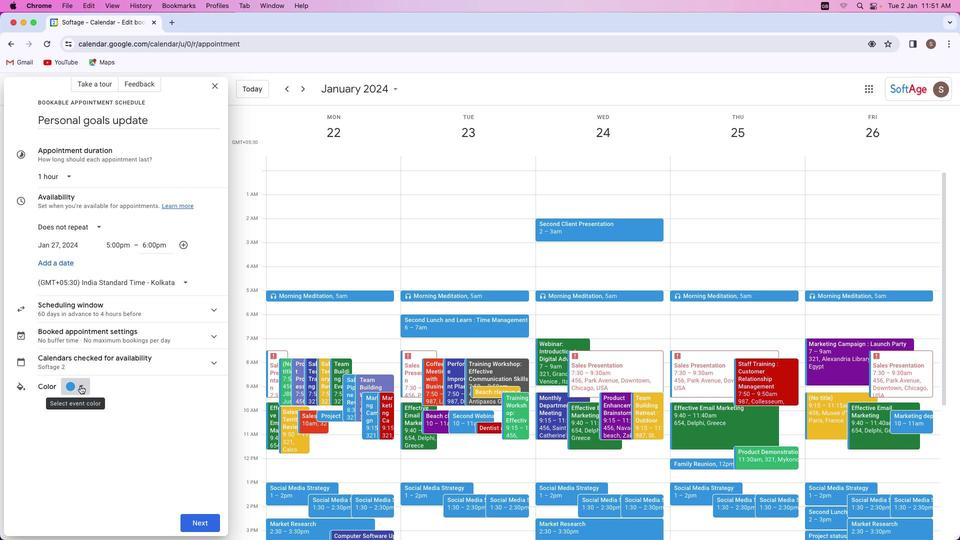 
Action: Mouse moved to (96, 416)
Screenshot: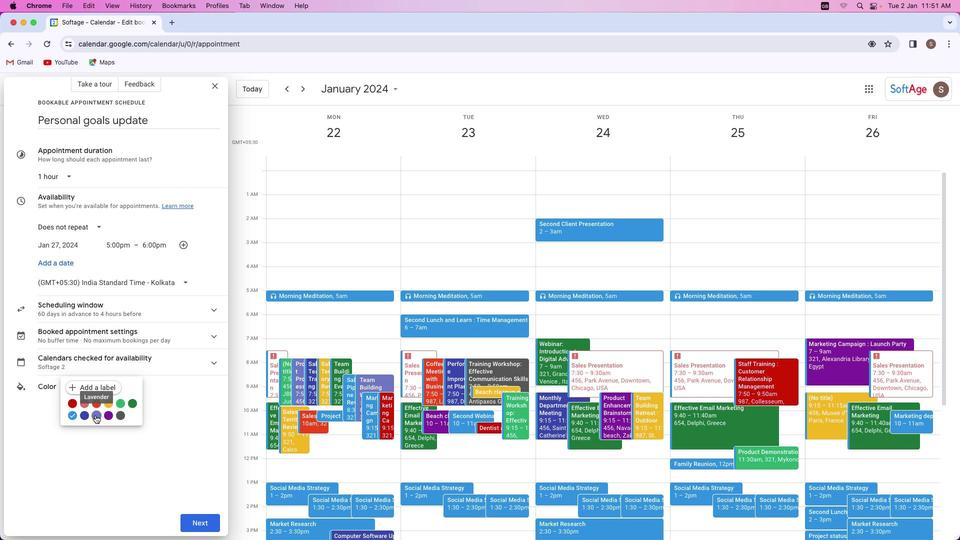 
Action: Mouse pressed left at (96, 416)
Screenshot: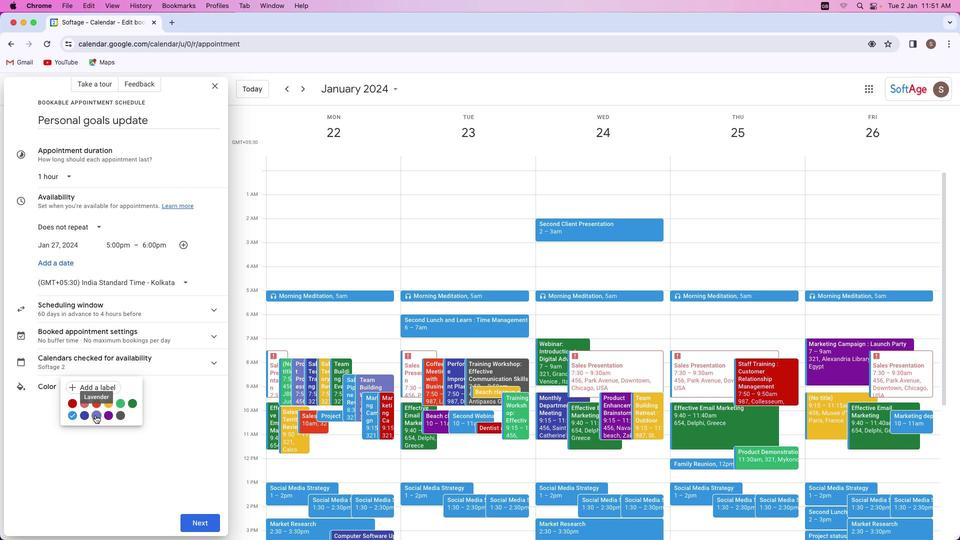 
Action: Mouse moved to (206, 522)
Screenshot: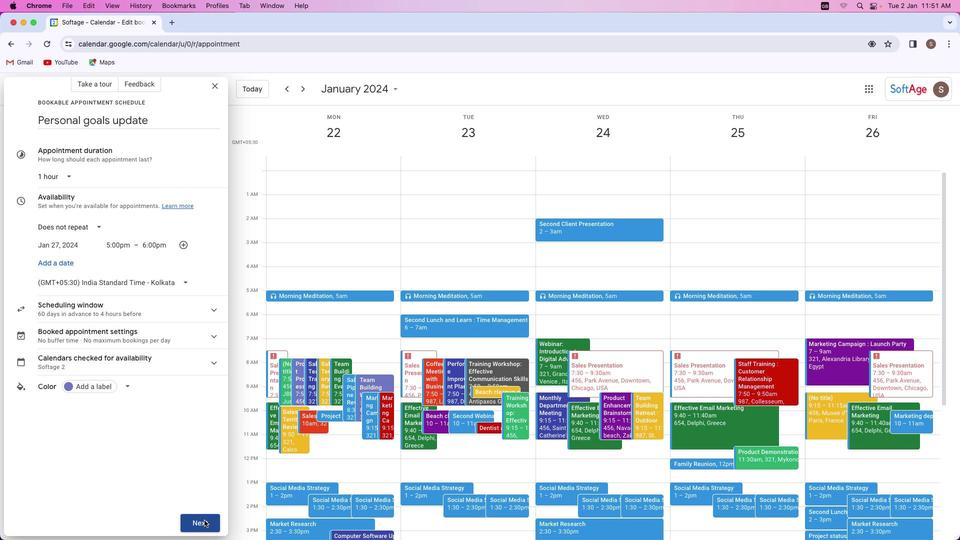
Action: Mouse pressed left at (206, 522)
Screenshot: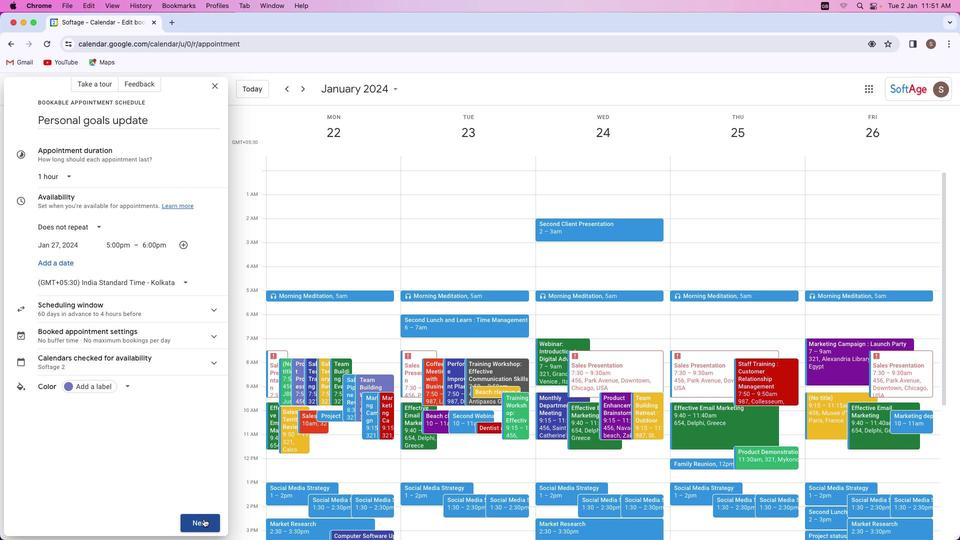 
Action: Mouse moved to (104, 299)
Screenshot: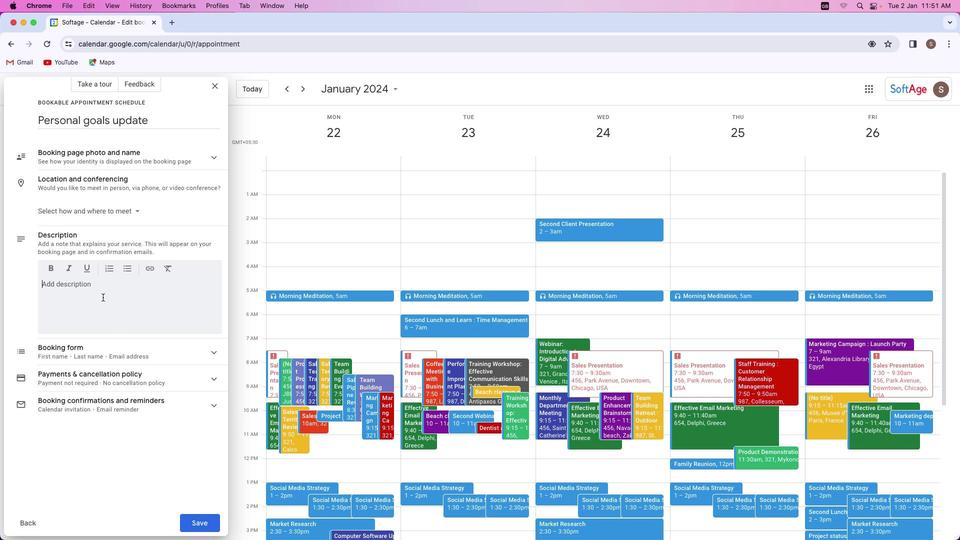 
Action: Mouse pressed left at (104, 299)
Screenshot: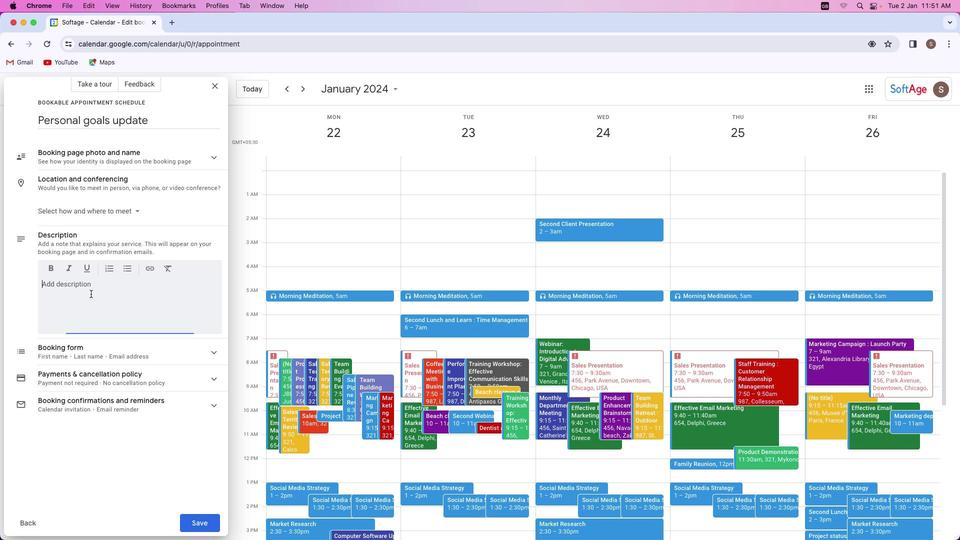
Action: Mouse moved to (91, 295)
Screenshot: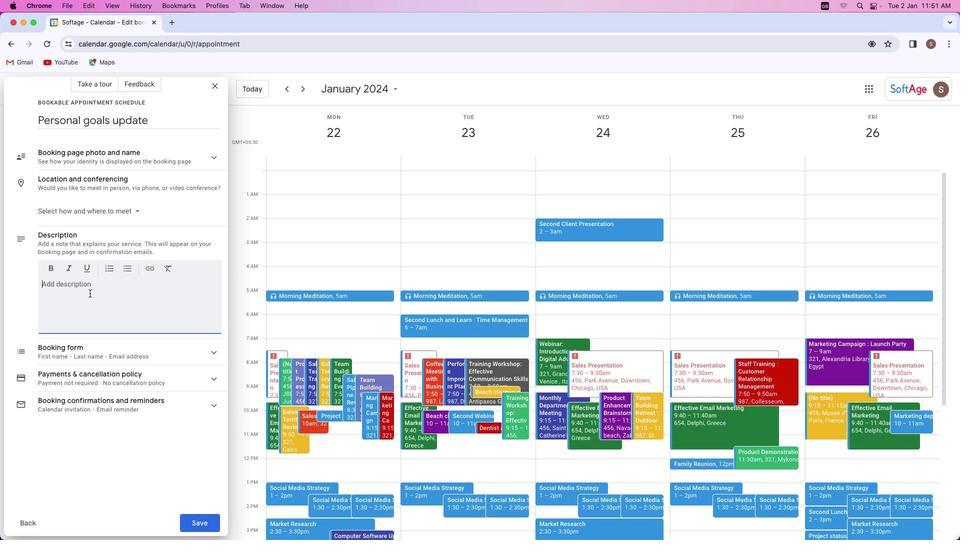 
Action: Key pressed Key.shift'T''h''i''s'Key.space's''c''h''e''d''u''l''e'Key.space'i''s'Key.space'f''o''r'Key.space't''i''m''e'Key.backspaceKey.backspaceKey.backspaceKey.backspaceKey.backspaceKey.backspaceKey.backspaceKey.backspaceKey.backspaceKey.backspaceKey.backspace'w''i''l''l'Key.space'g''i''v''e'Key.space't''i''m''e'Key.space't''o'Key.space'r''e''v''i''e''w'Key.space'a''n''d'Key.space'u''p''d''a''t''e'Key.space'y''o''u''r'Key.space'p''e''r''s''o''n''a''l''.'
Screenshot: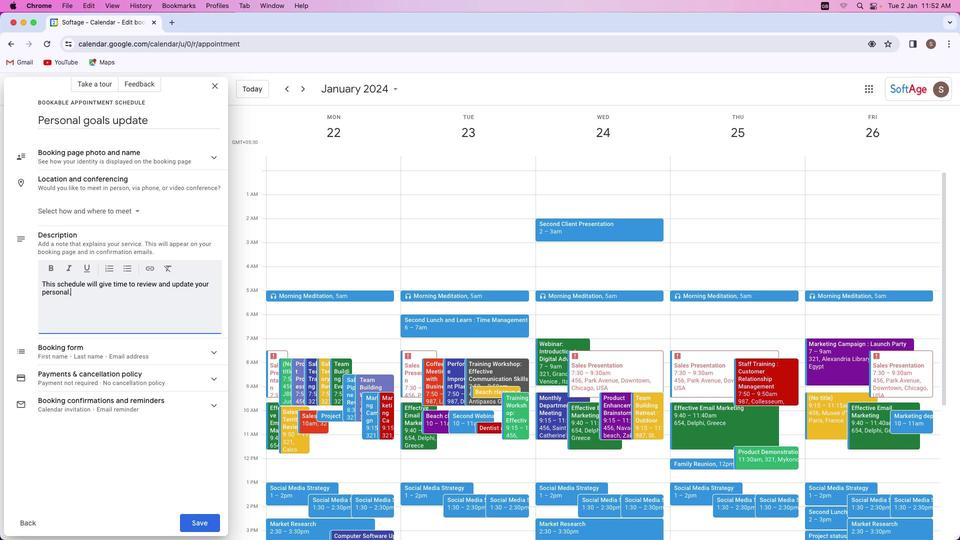 
Action: Mouse moved to (204, 525)
Screenshot: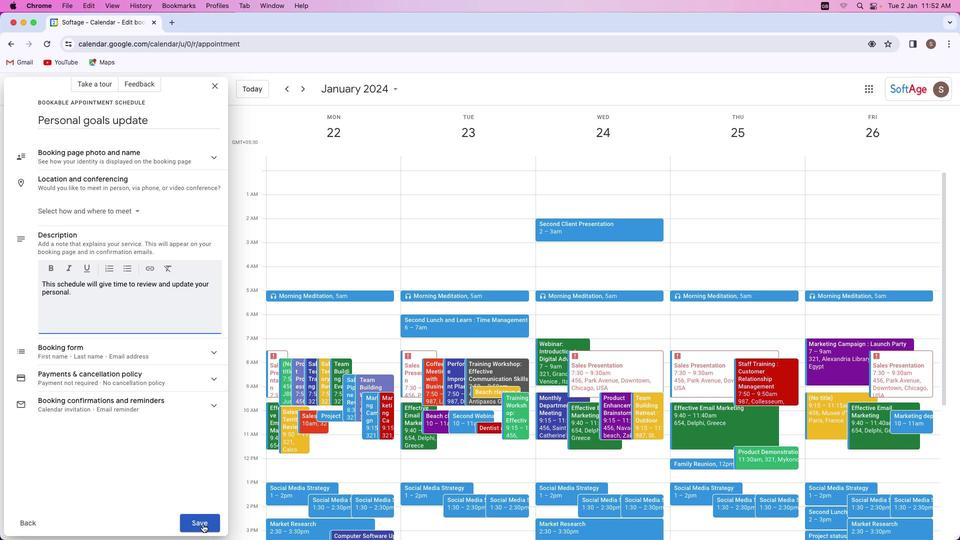 
Action: Mouse pressed left at (204, 525)
Screenshot: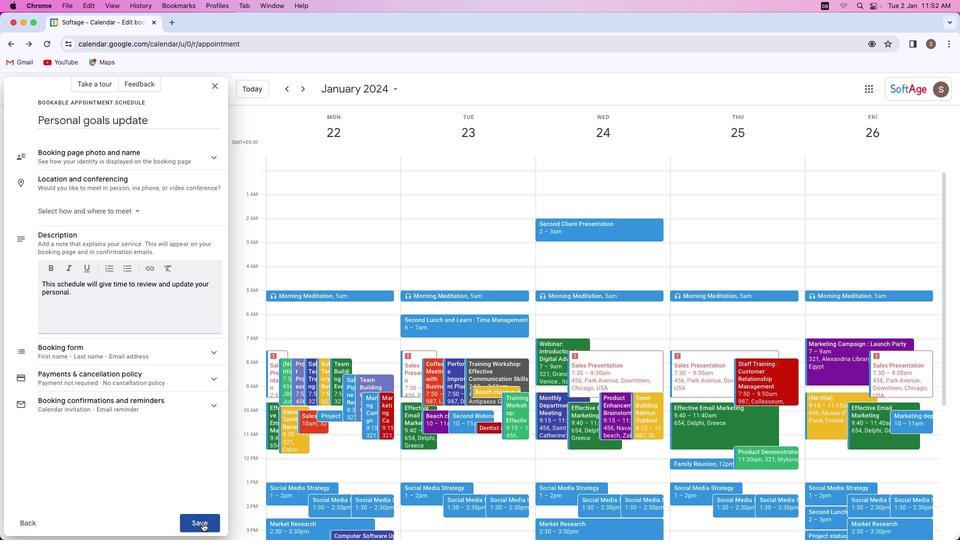 
Action: Mouse moved to (524, 330)
Screenshot: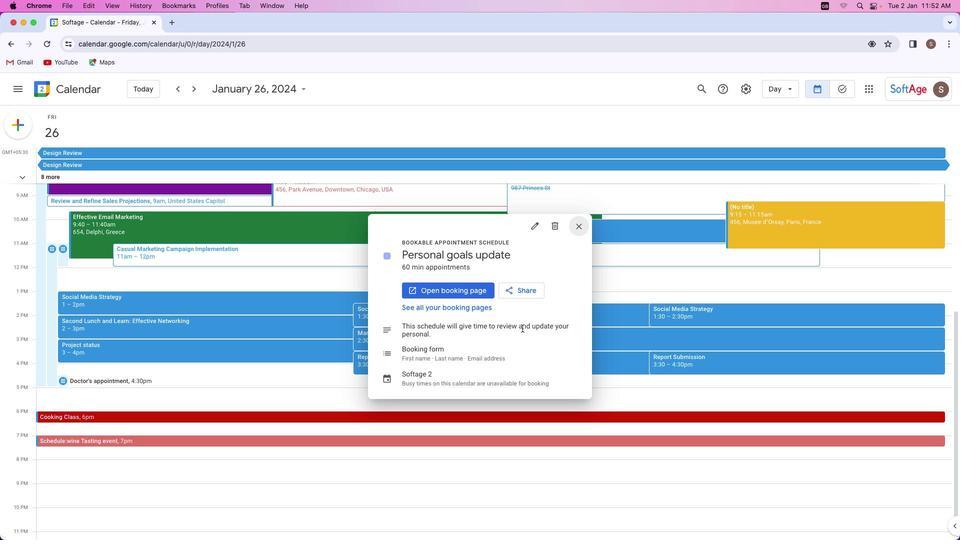 
